 Task: Open Card Production Performance Review in Board Product Launch Management to Workspace Agile Methodology and add a team member Softage.1@softage.net, a label Orange, a checklist Animation, an attachment from your computer, a color Orange and finally, add a card description 'Develop and launch new social media marketing campaign for customer retention' and a comment 'Let us make sure we have clear communication channels in place for this task to ensure that everyone is on the same page.'. Add a start date 'Jan 05, 1900' with a due date 'Jan 12, 1900'
Action: Mouse moved to (91, 383)
Screenshot: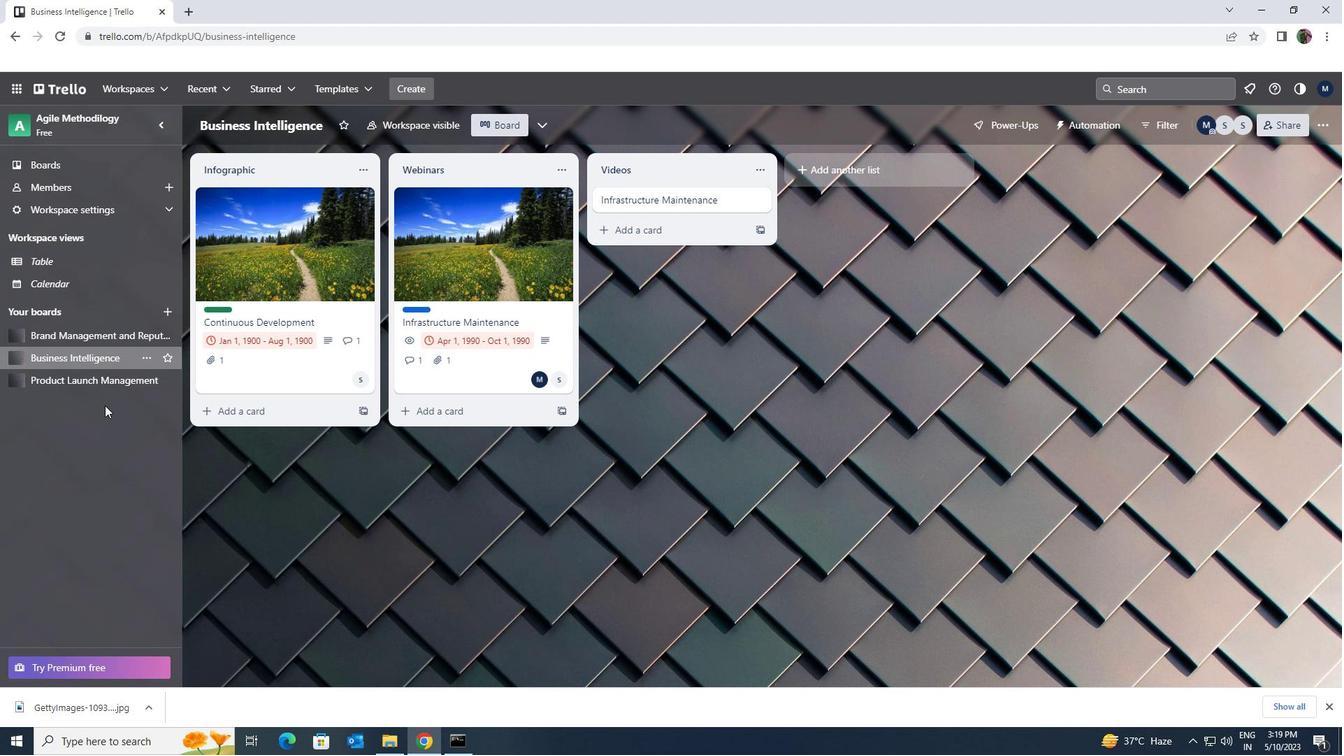 
Action: Mouse pressed left at (91, 383)
Screenshot: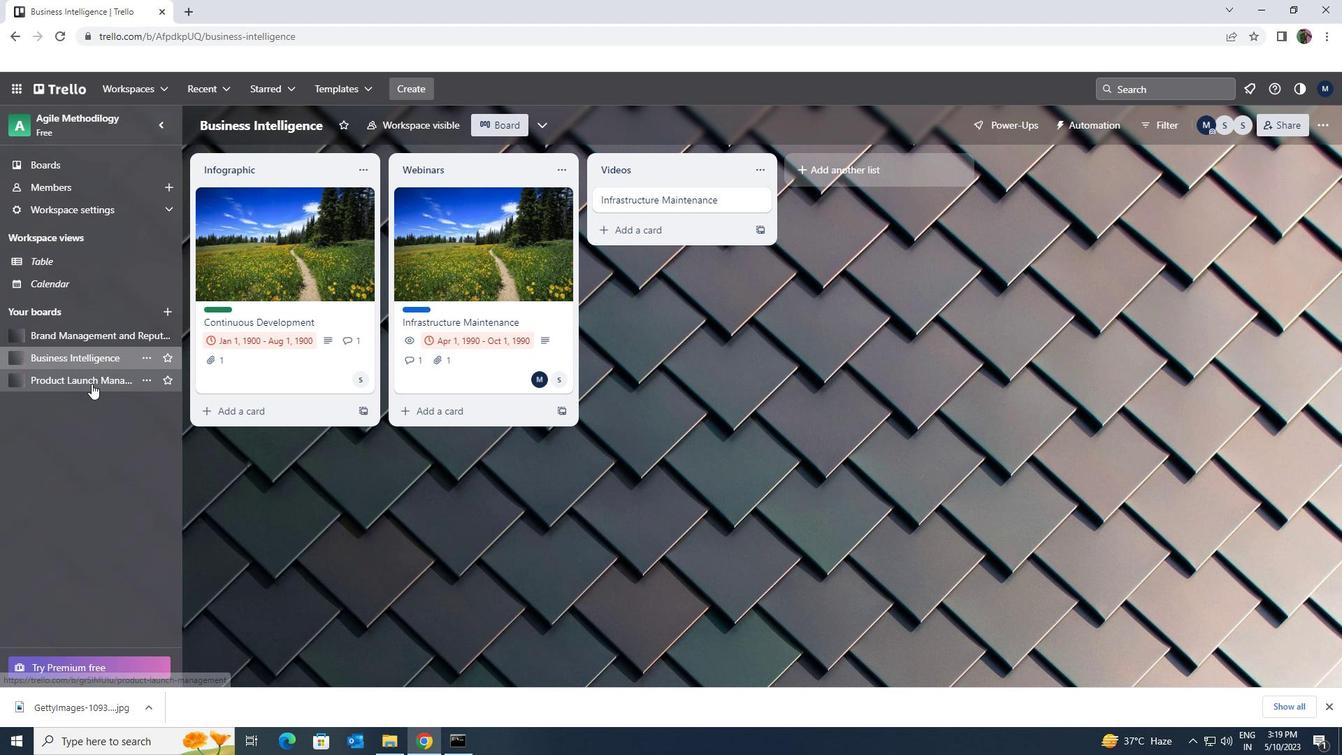 
Action: Mouse moved to (477, 223)
Screenshot: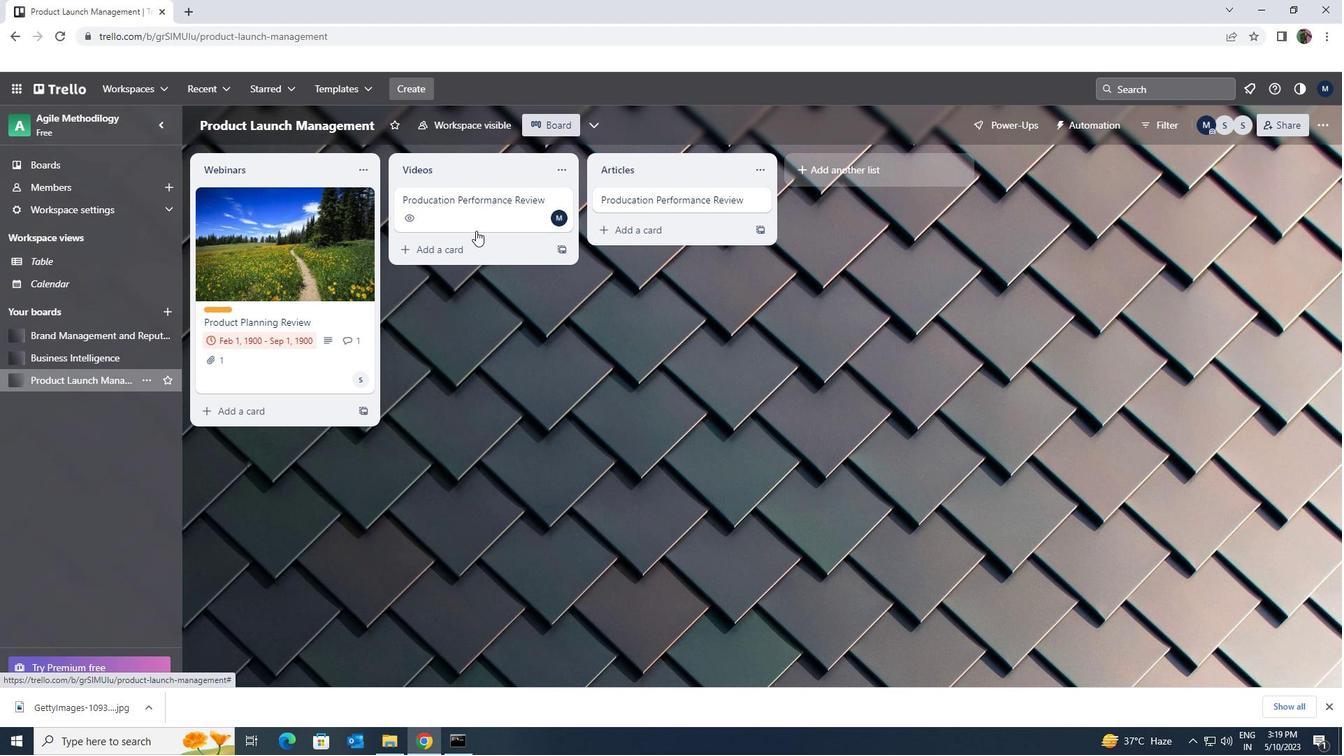 
Action: Mouse pressed left at (477, 223)
Screenshot: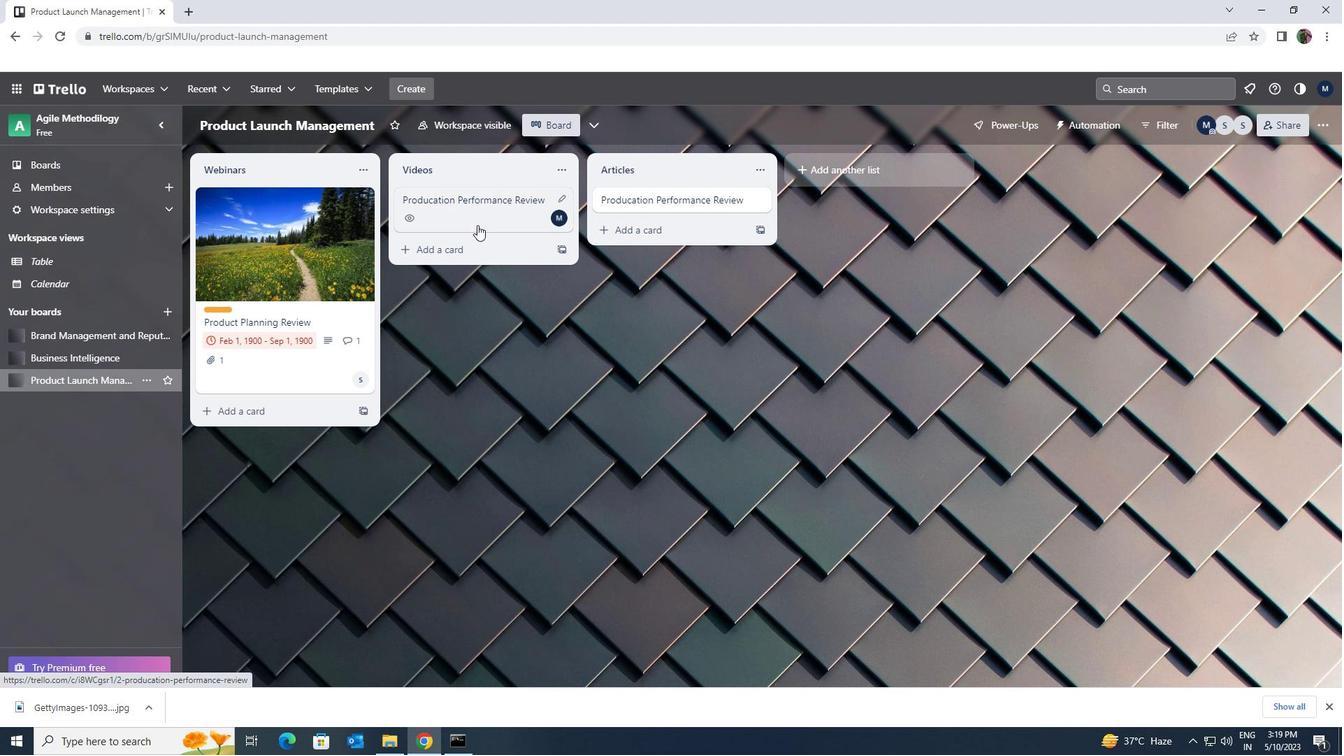 
Action: Mouse moved to (831, 204)
Screenshot: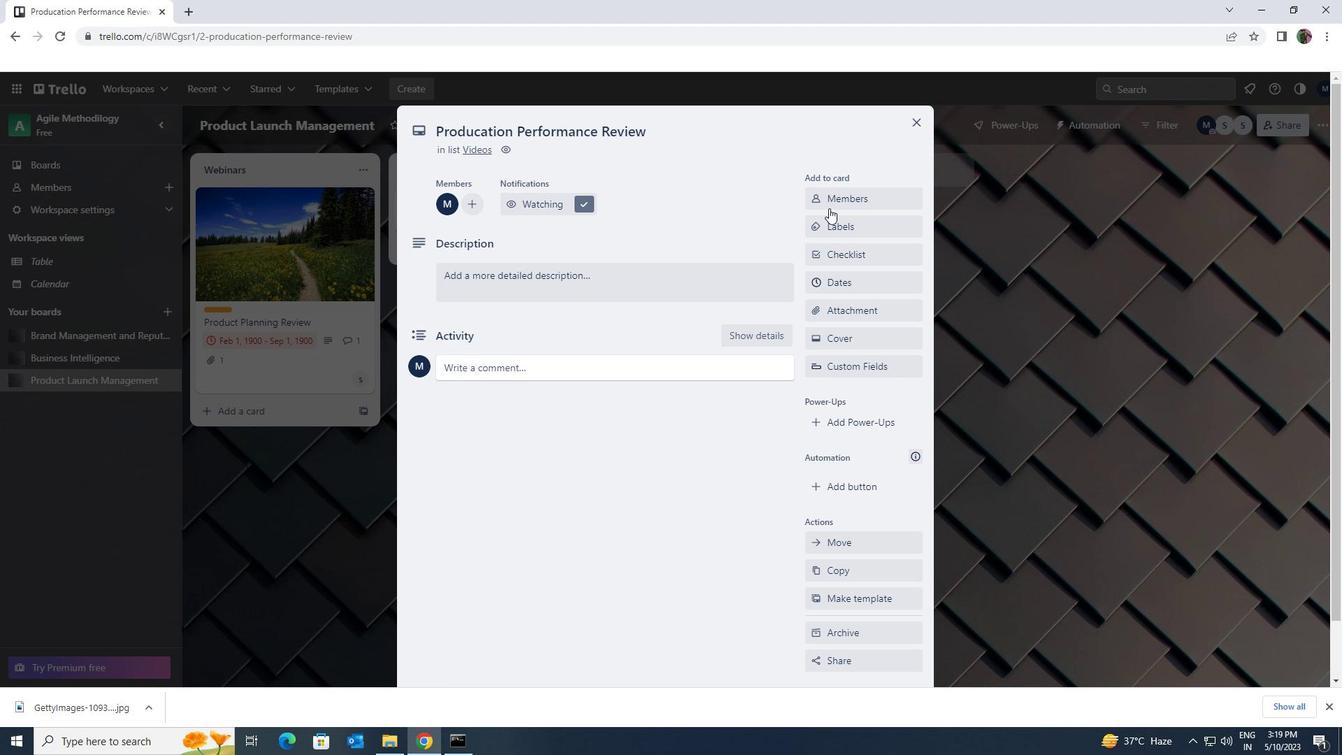 
Action: Mouse pressed left at (831, 204)
Screenshot: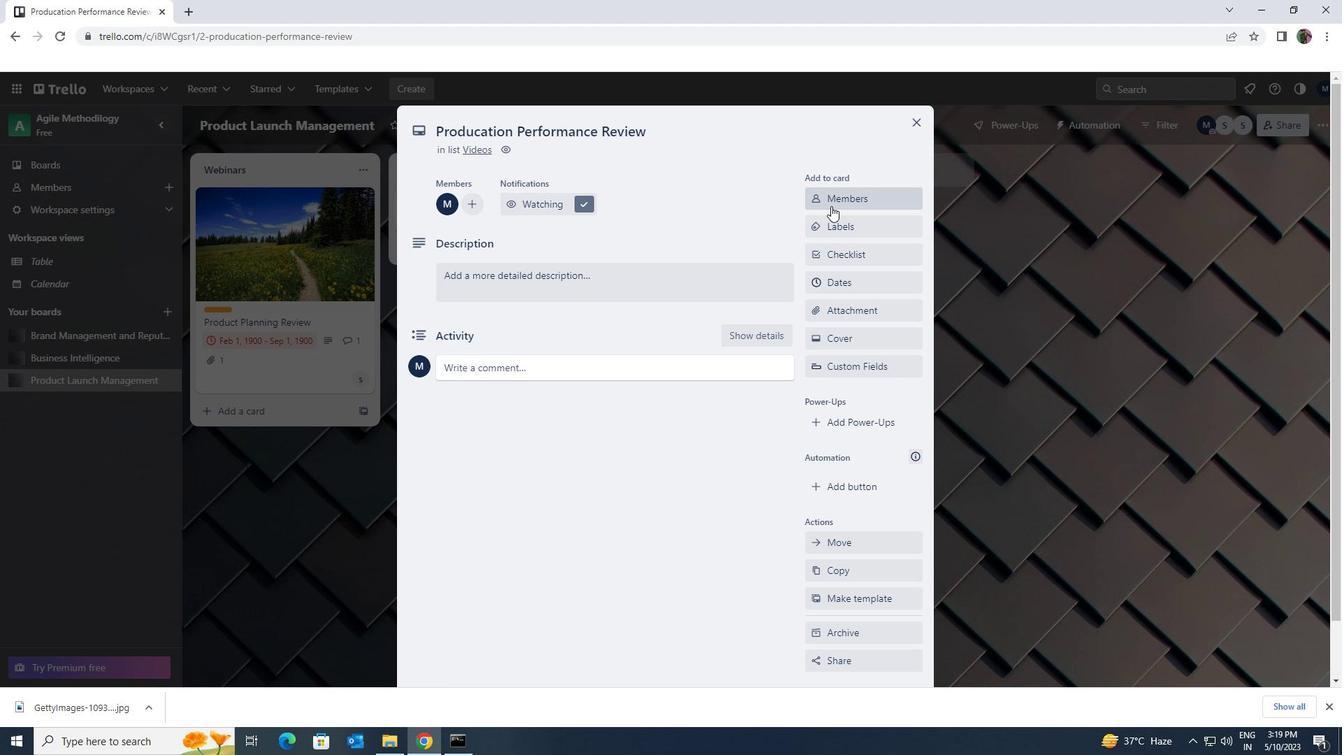 
Action: Key pressed <Key.shift>SOFTAGE.1<Key.shift>@SOFTAH<Key.backspace>GE.NET
Screenshot: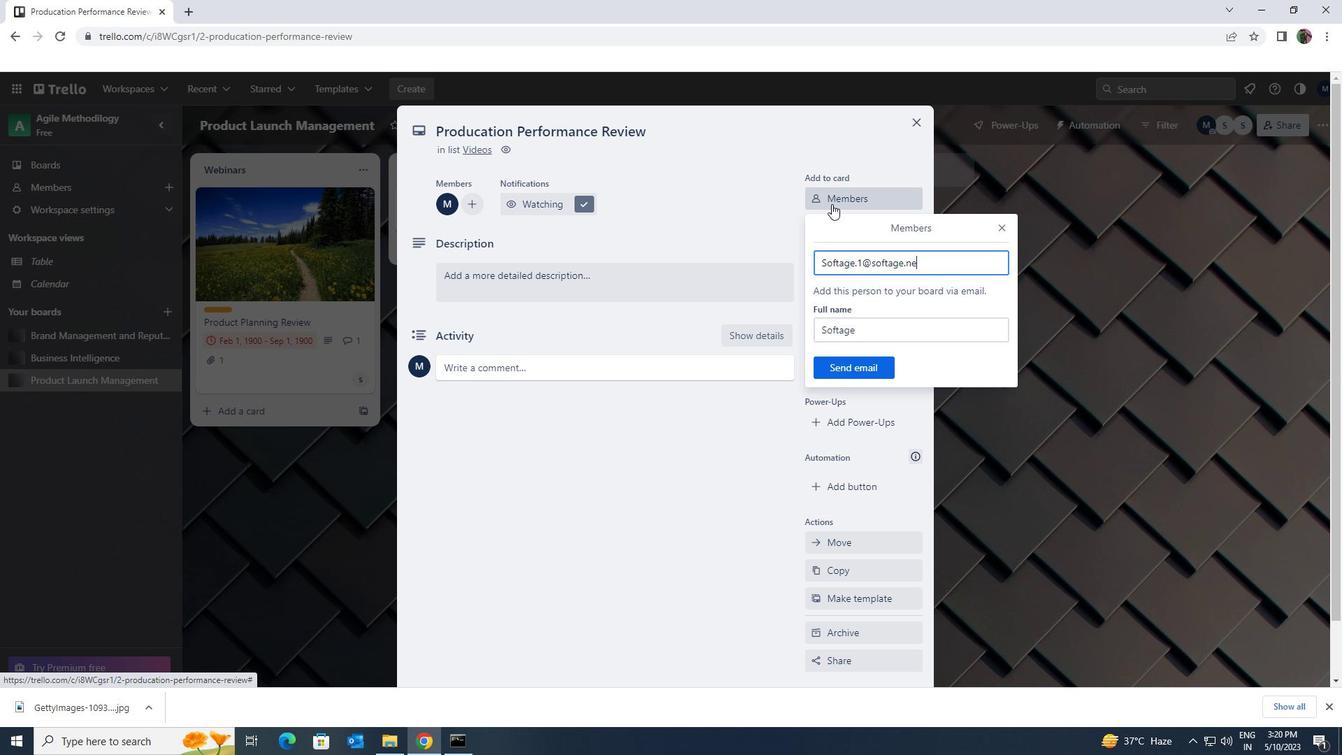 
Action: Mouse moved to (847, 371)
Screenshot: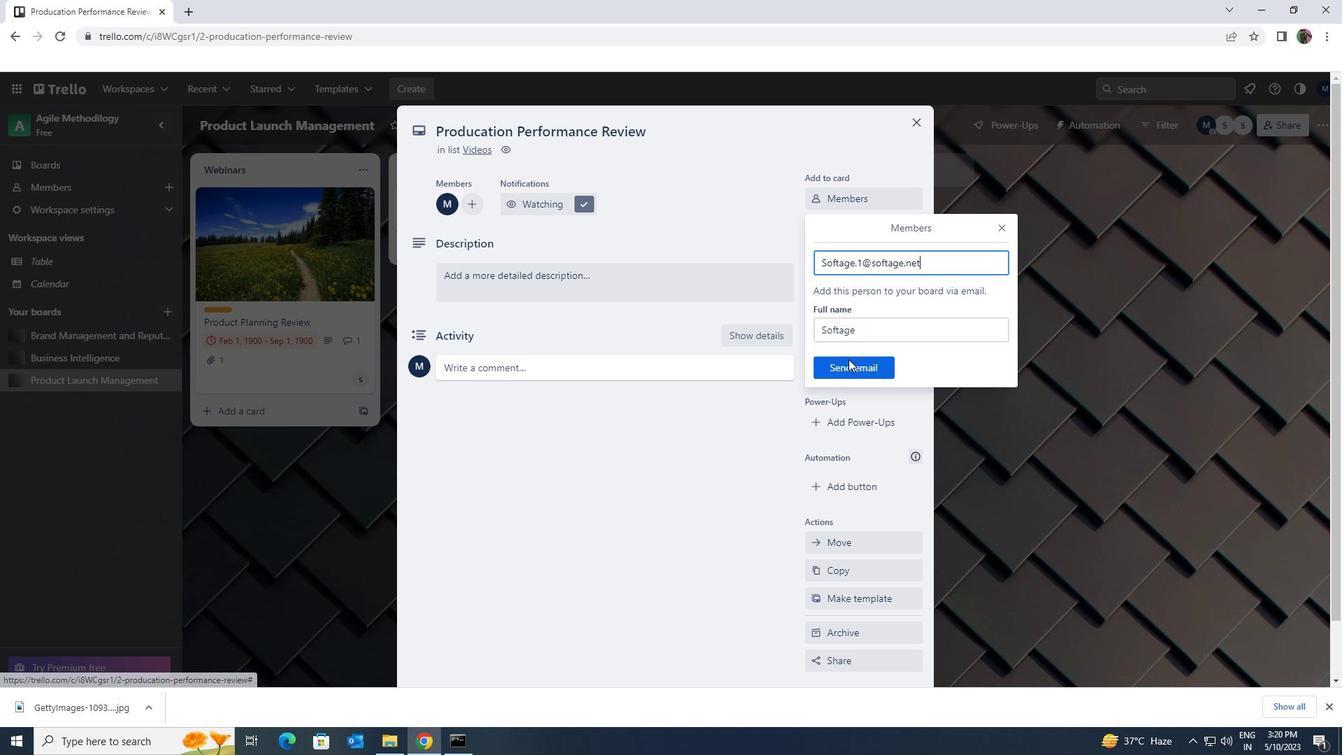 
Action: Mouse pressed left at (847, 371)
Screenshot: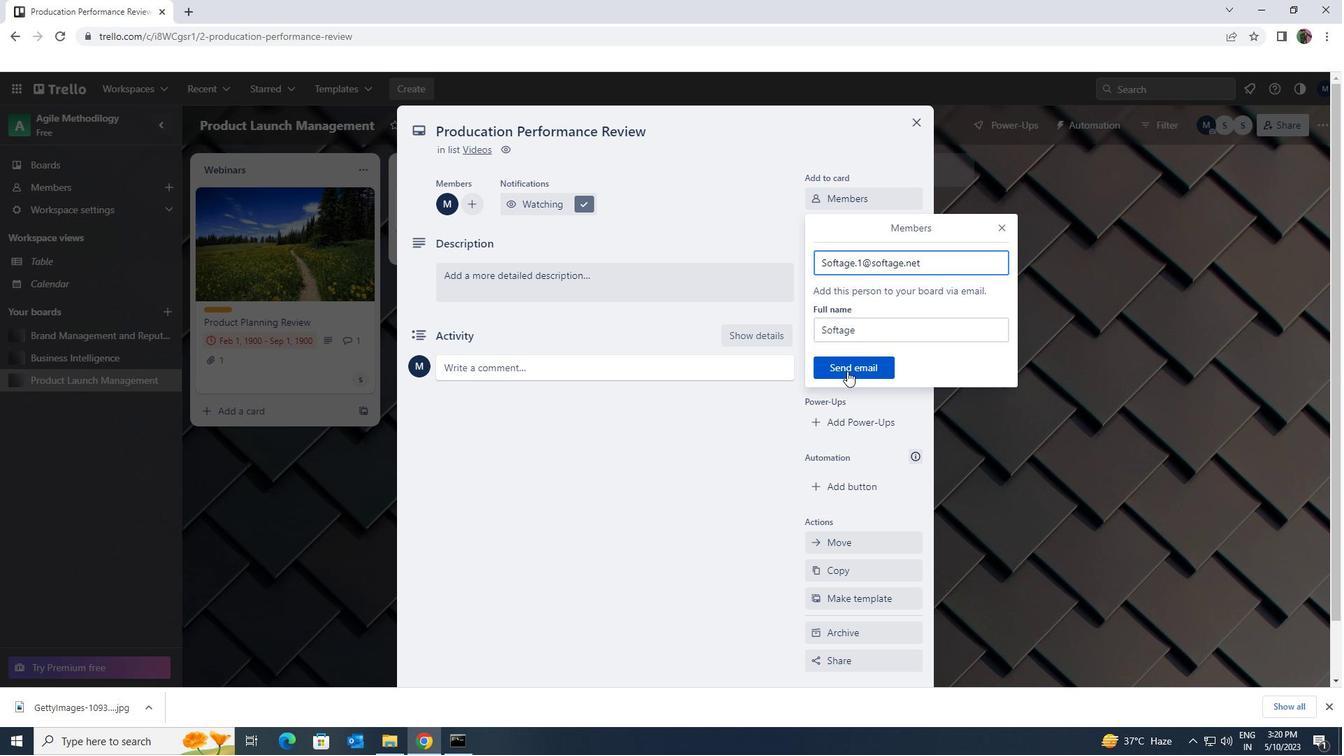 
Action: Mouse moved to (858, 227)
Screenshot: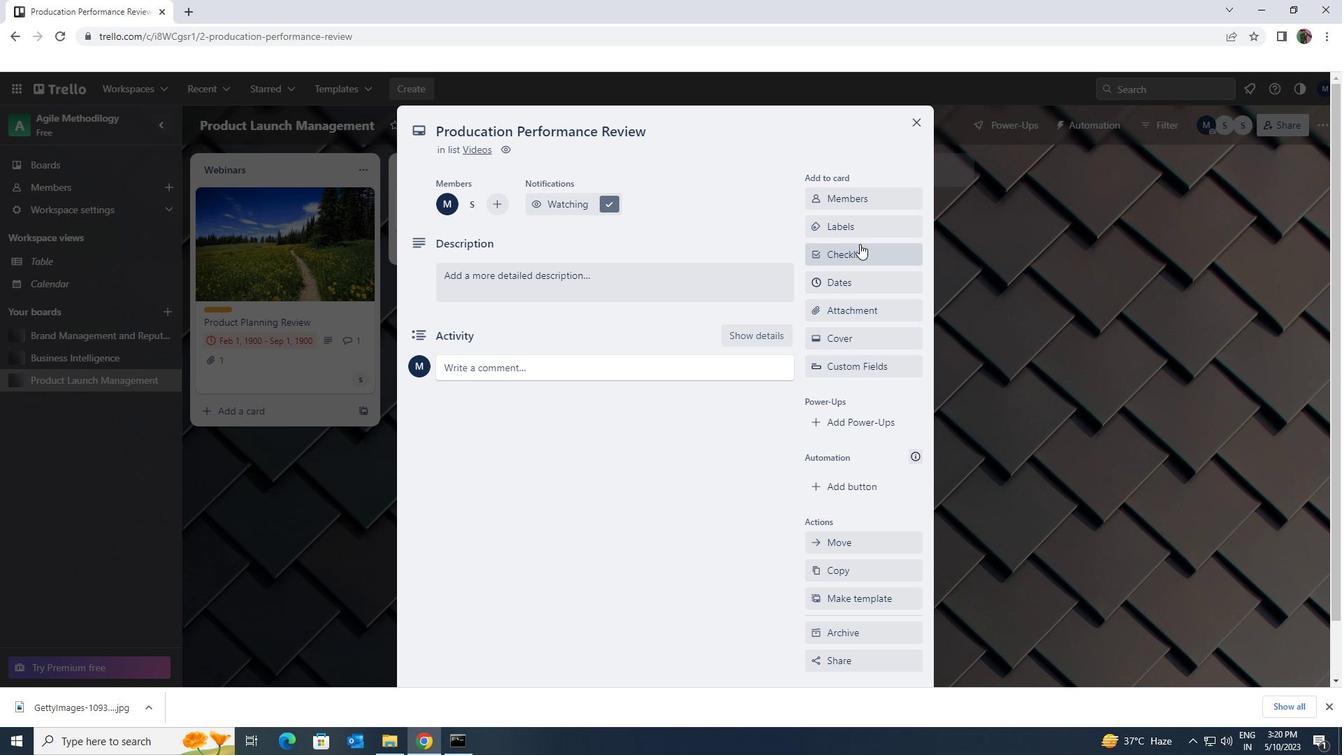 
Action: Mouse pressed left at (858, 227)
Screenshot: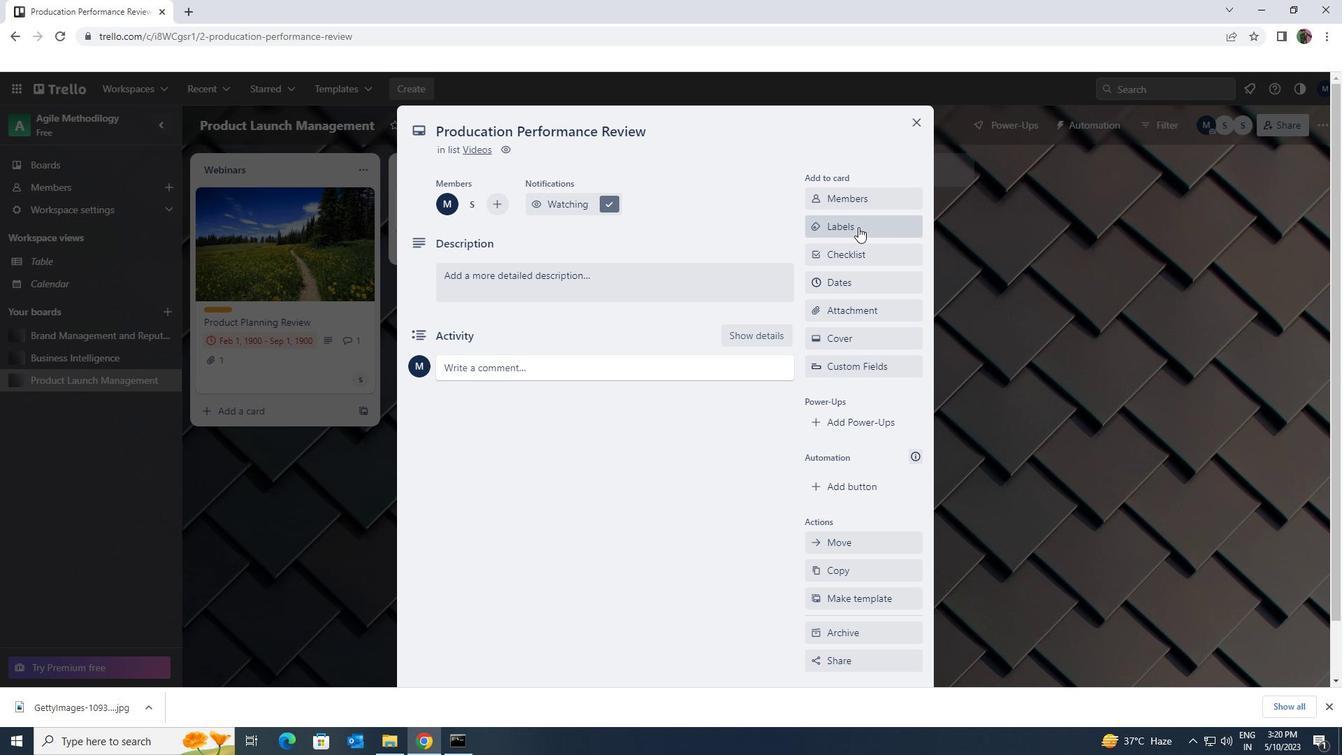
Action: Mouse moved to (896, 504)
Screenshot: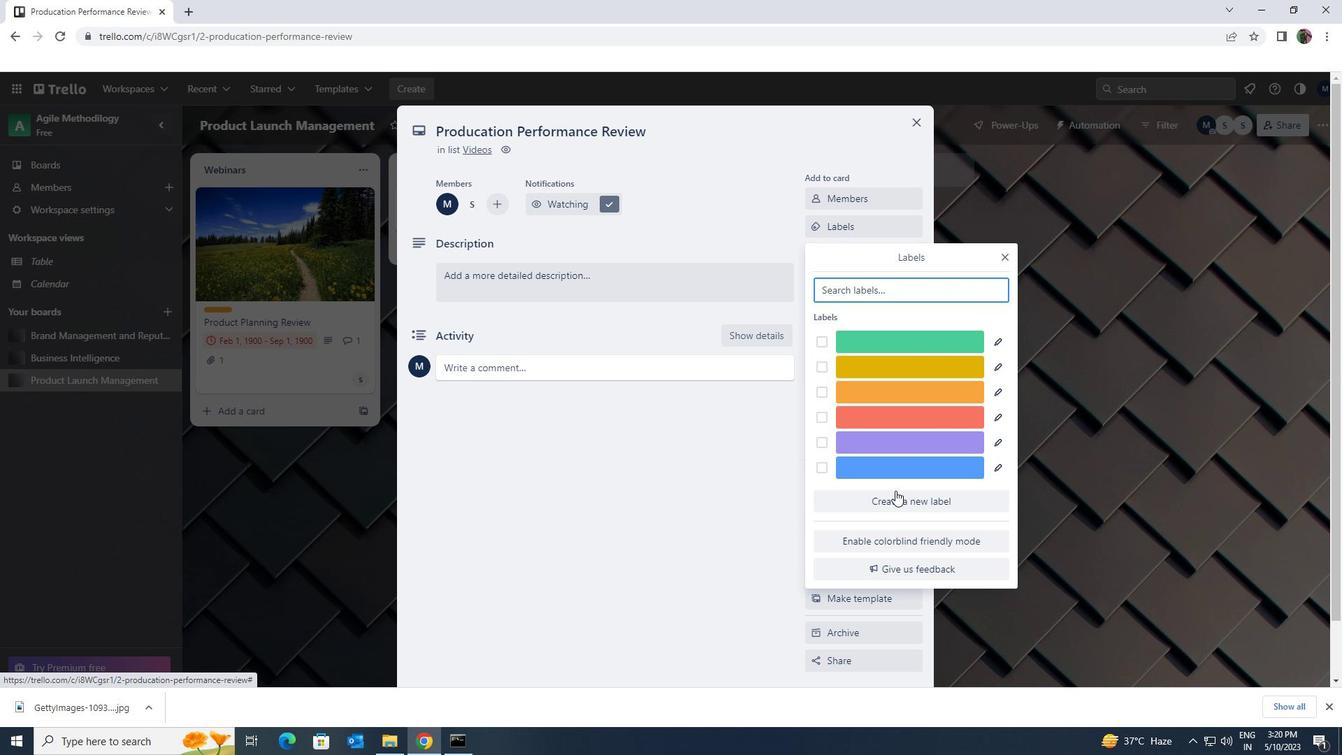 
Action: Mouse pressed left at (896, 504)
Screenshot: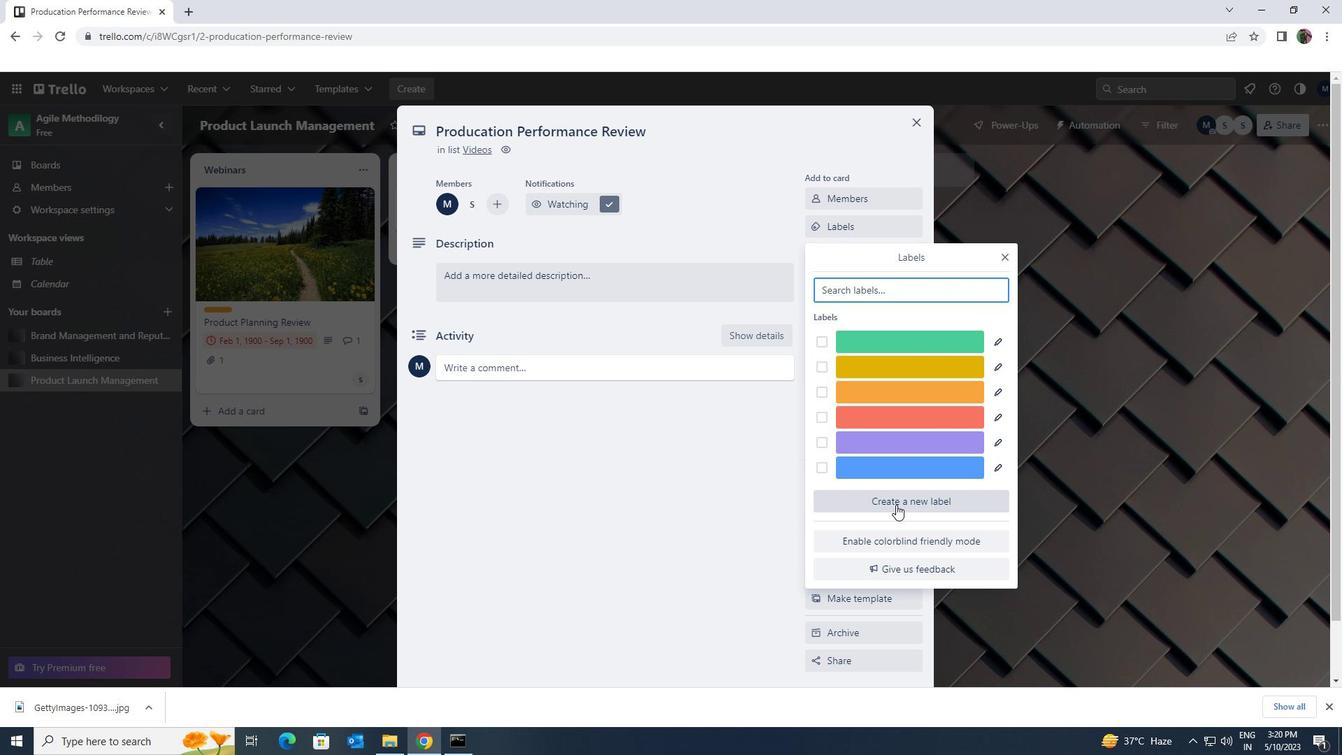 
Action: Mouse moved to (835, 558)
Screenshot: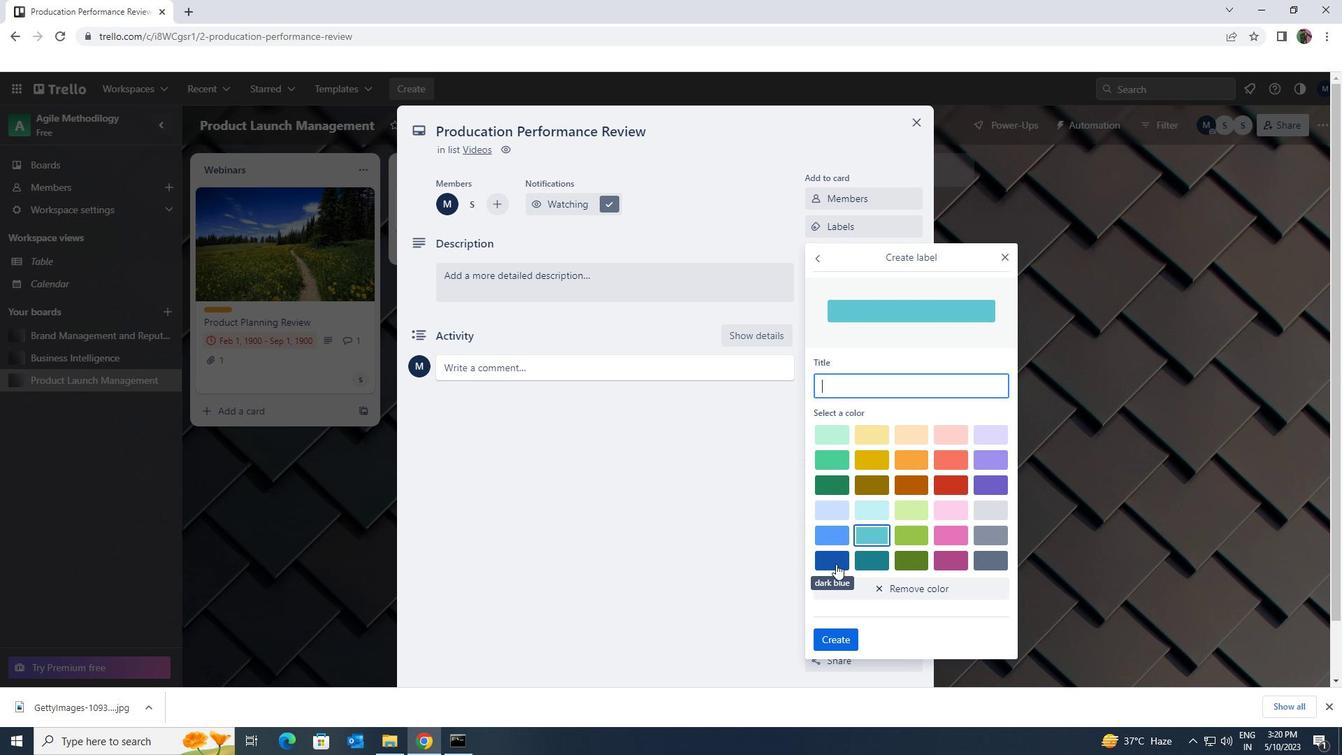 
Action: Mouse pressed left at (835, 558)
Screenshot: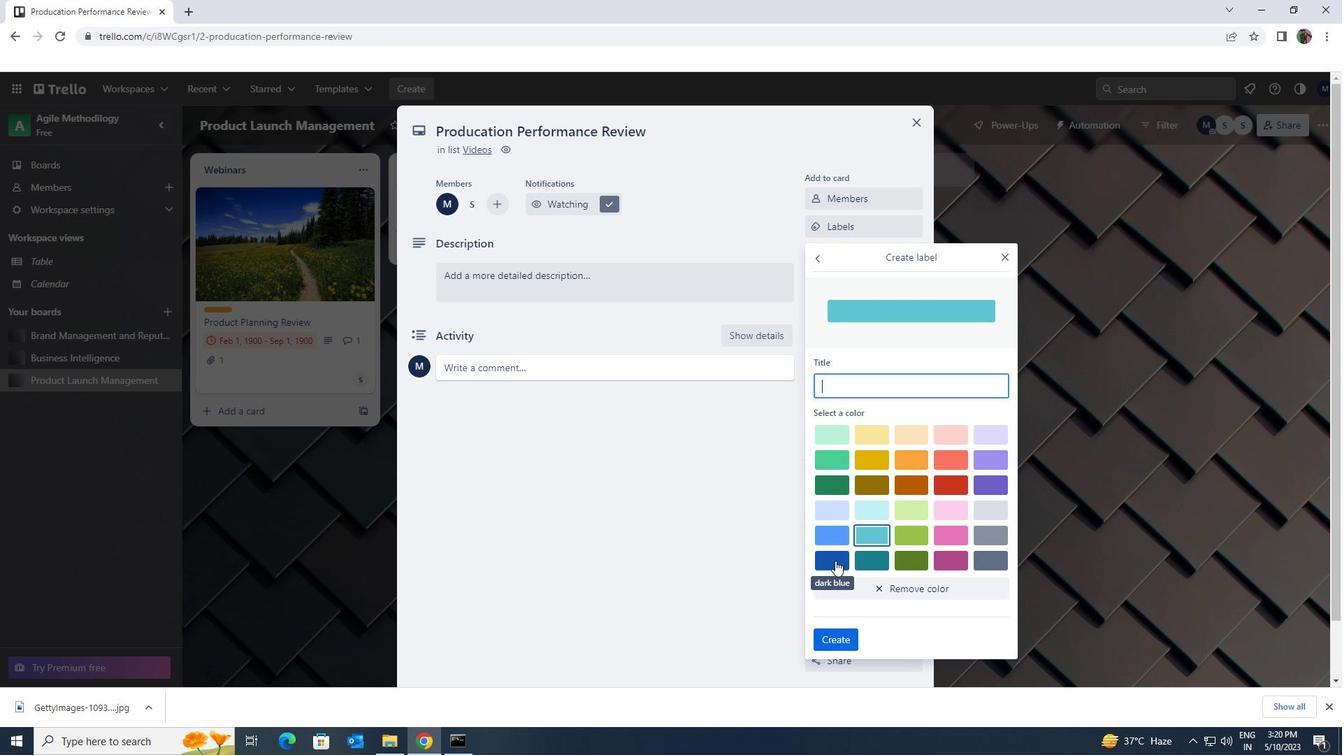 
Action: Mouse moved to (833, 634)
Screenshot: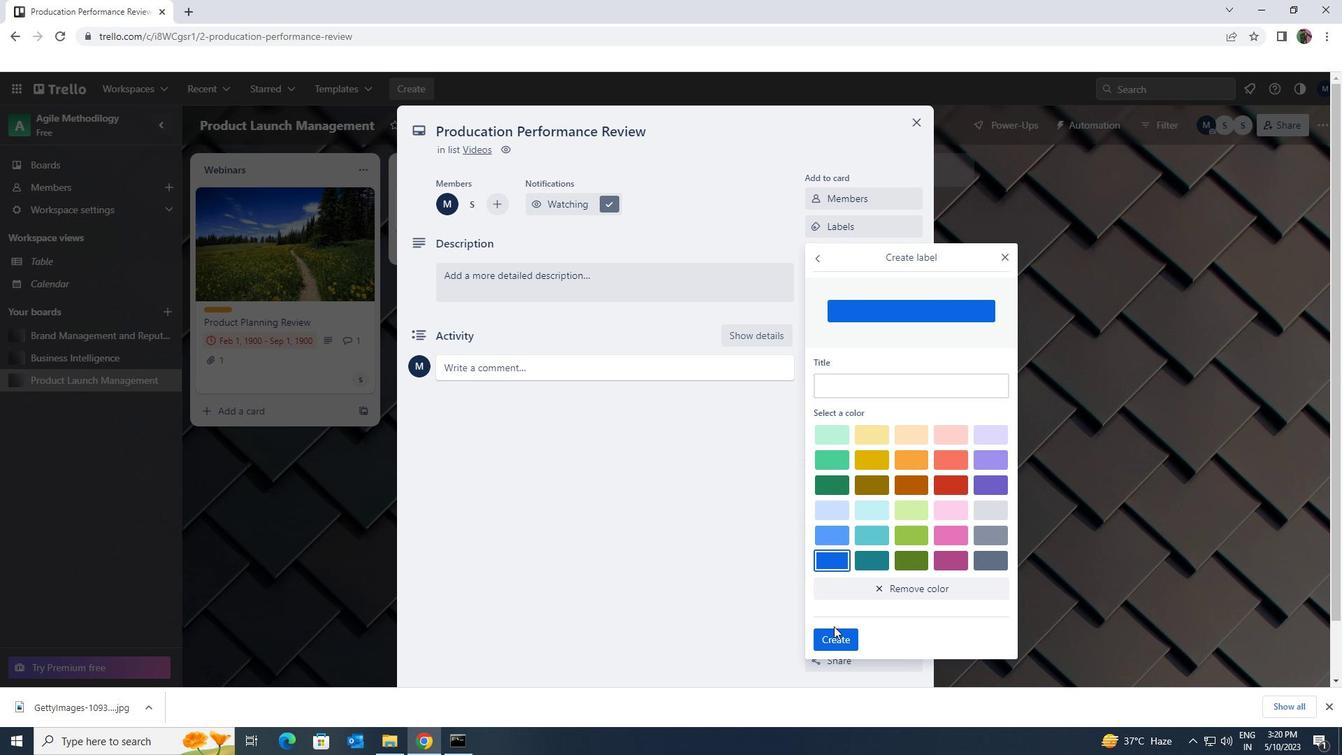 
Action: Mouse pressed left at (833, 634)
Screenshot: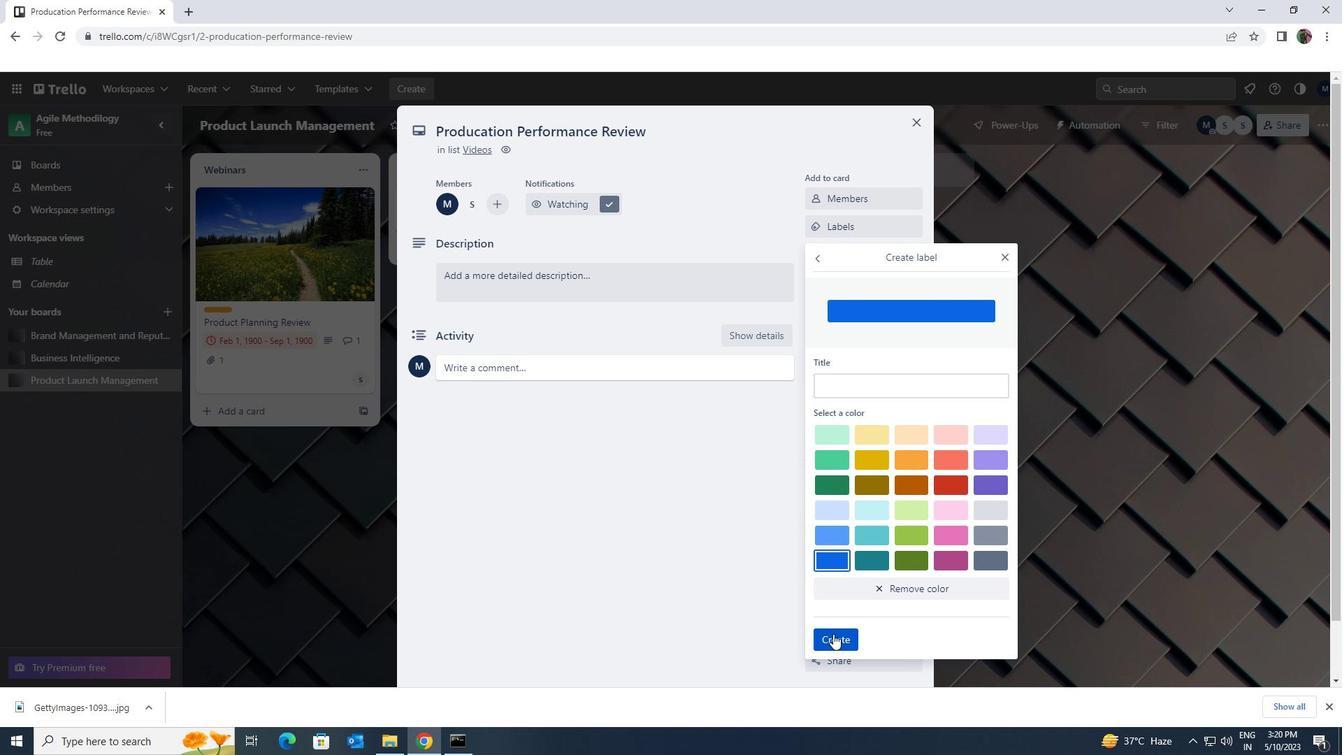 
Action: Mouse moved to (1001, 259)
Screenshot: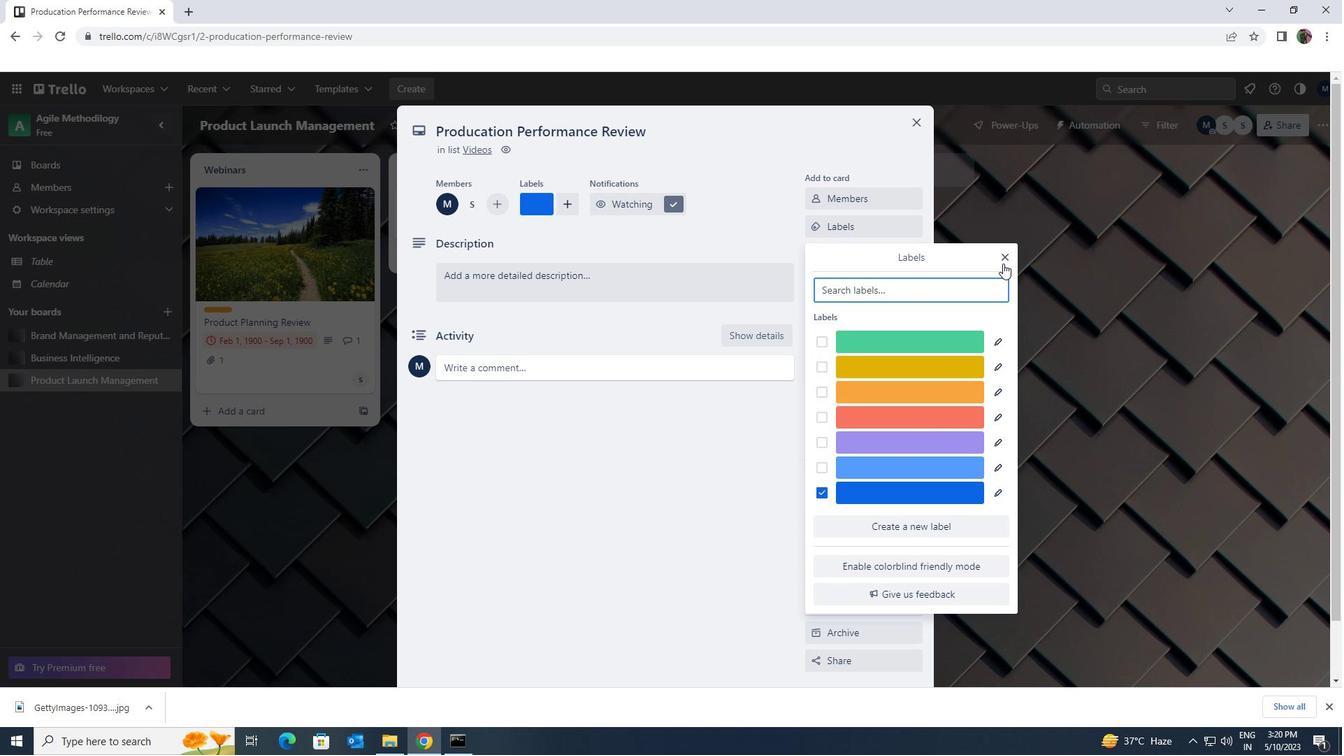 
Action: Mouse pressed left at (1001, 259)
Screenshot: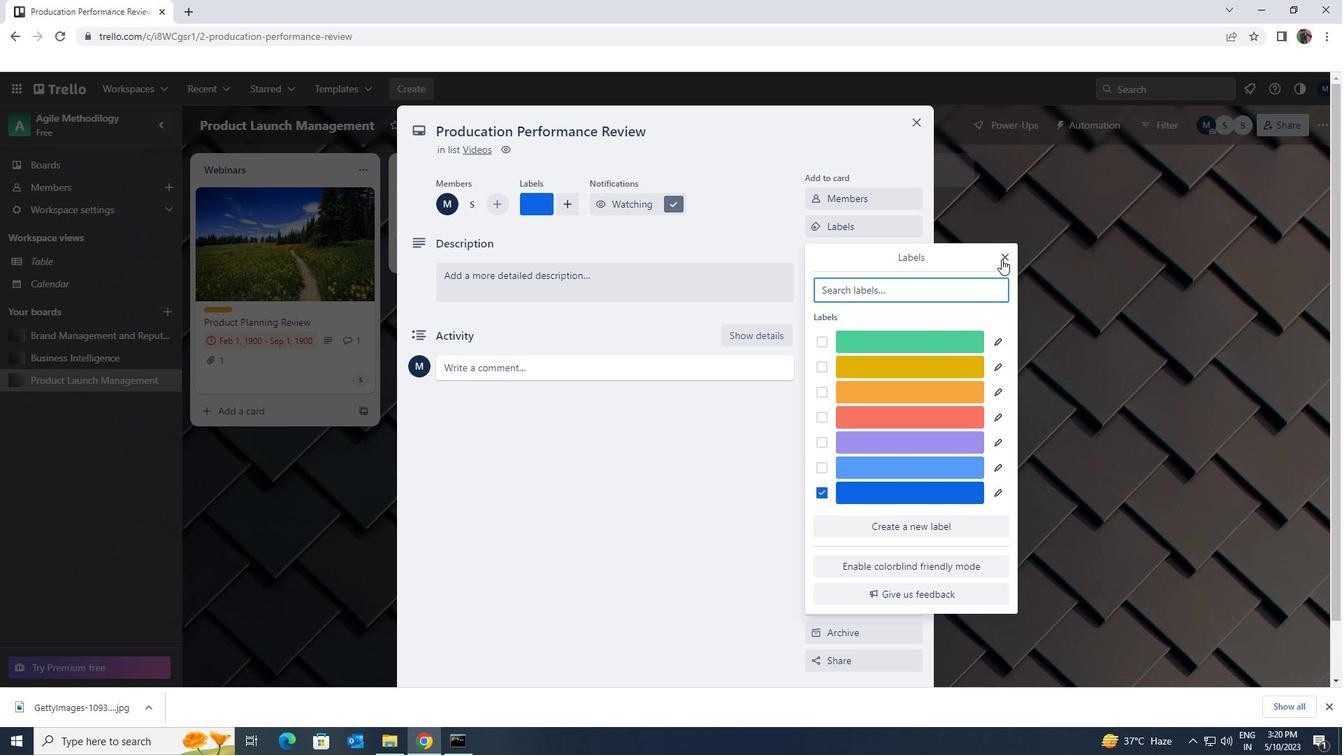 
Action: Mouse moved to (894, 256)
Screenshot: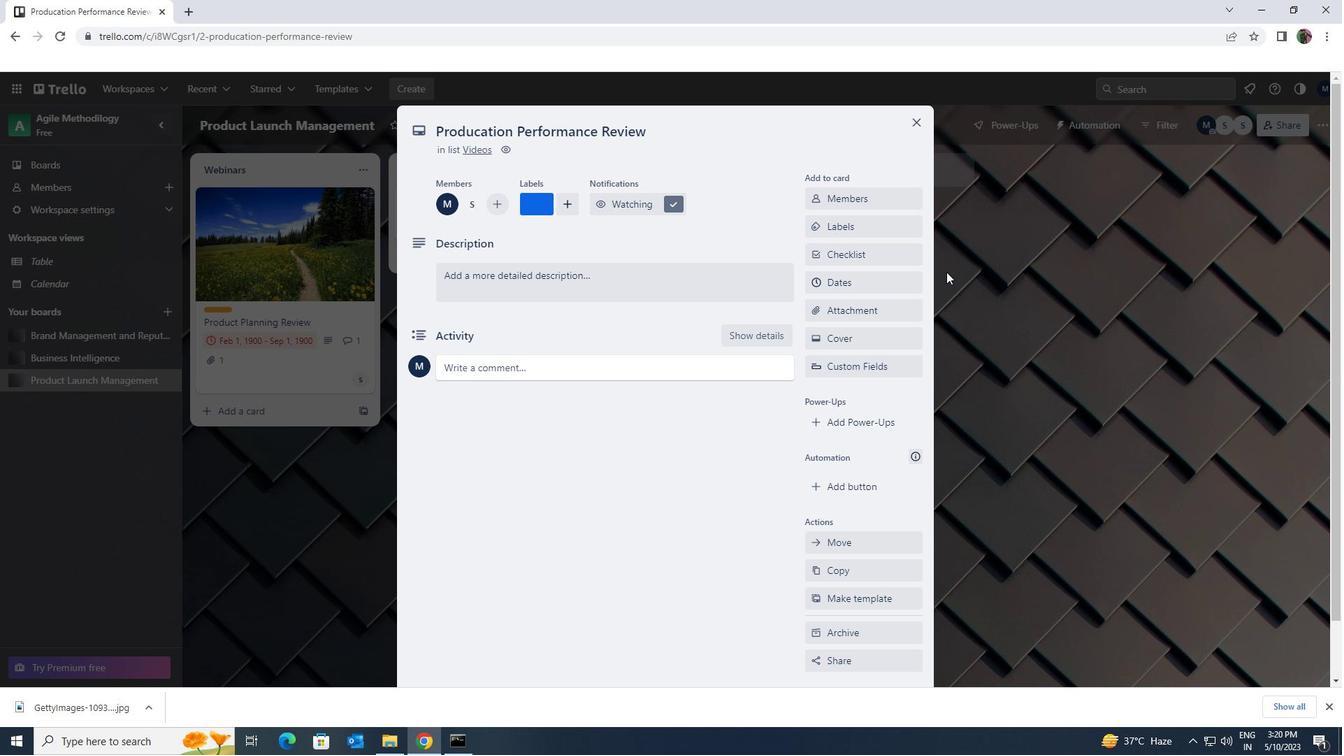 
Action: Mouse pressed left at (894, 256)
Screenshot: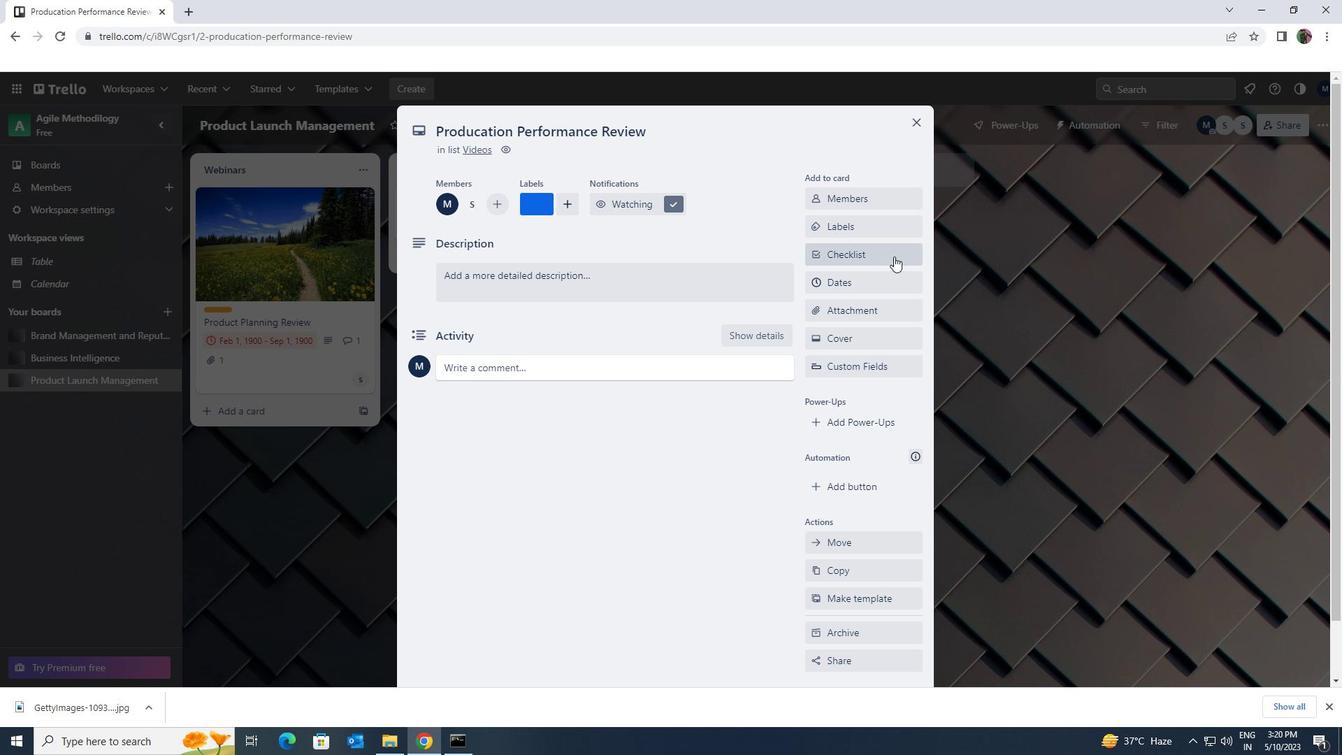 
Action: Key pressed <Key.shift>ANIAMTION
Screenshot: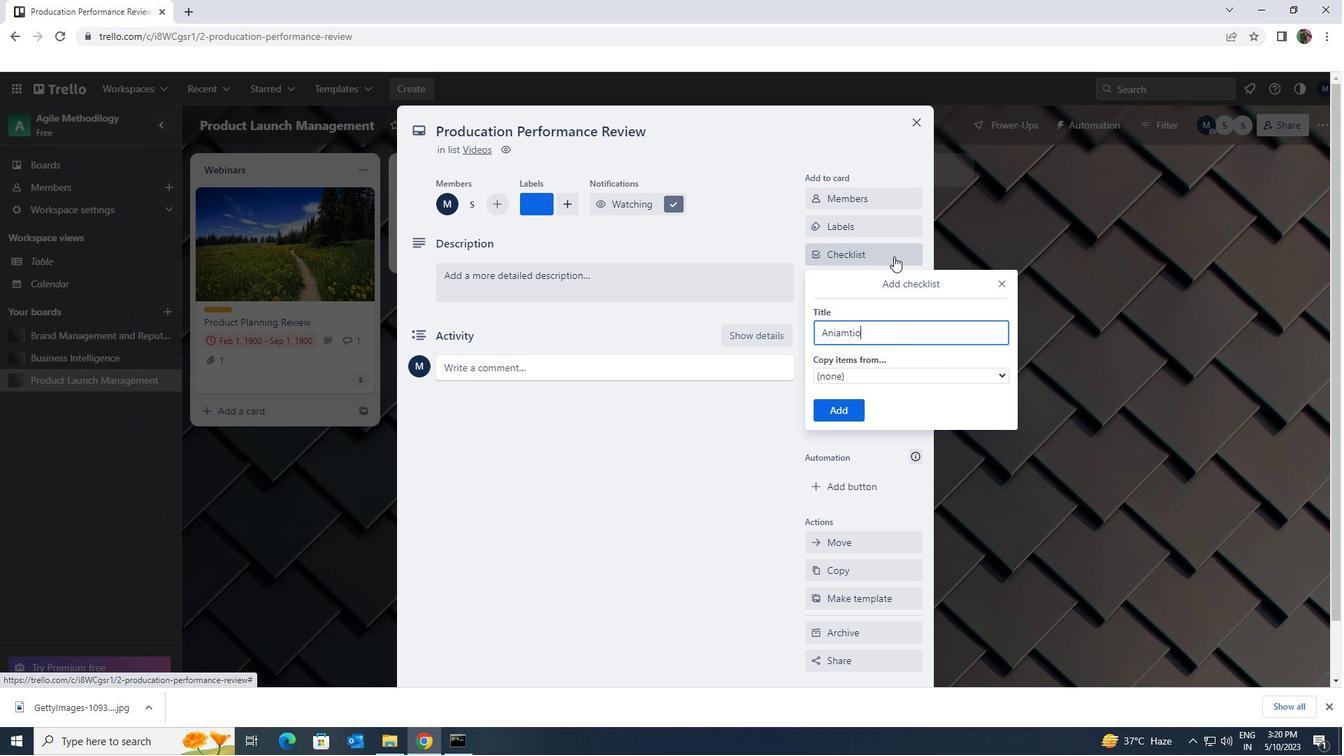 
Action: Mouse moved to (854, 401)
Screenshot: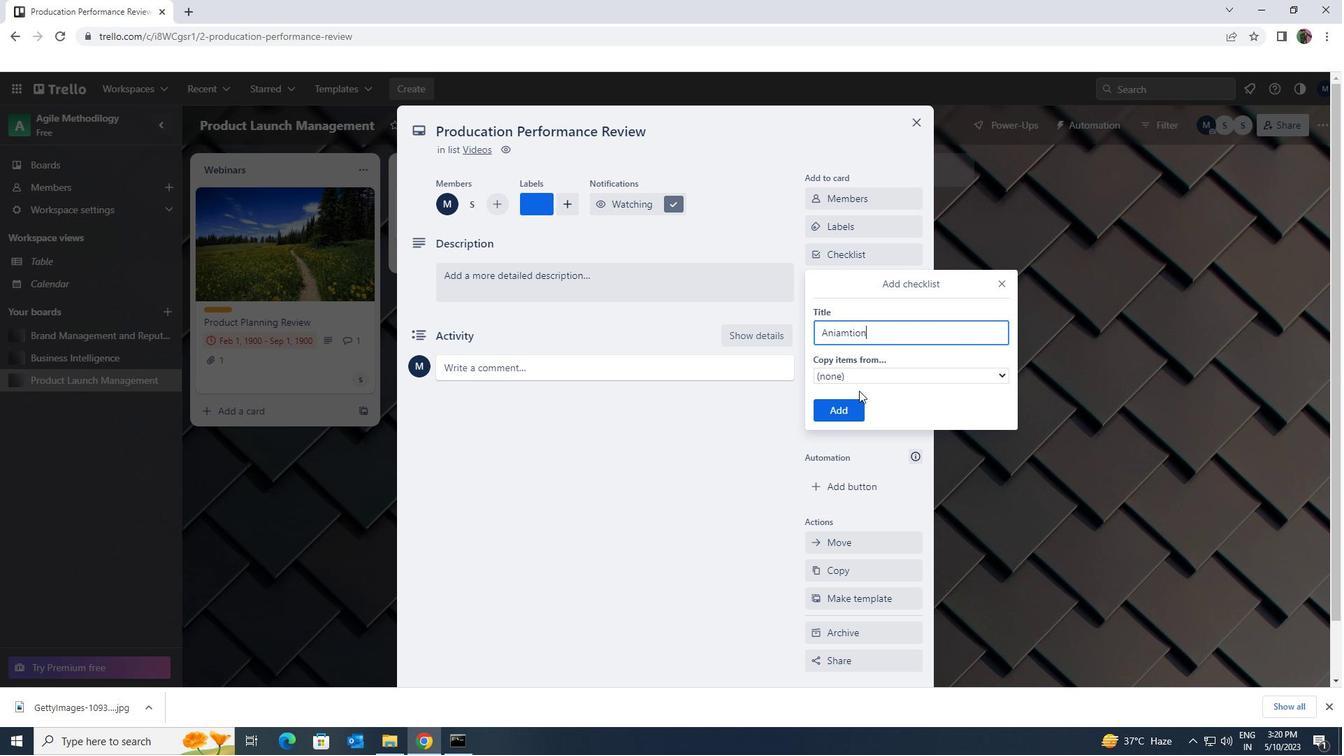 
Action: Mouse pressed left at (854, 401)
Screenshot: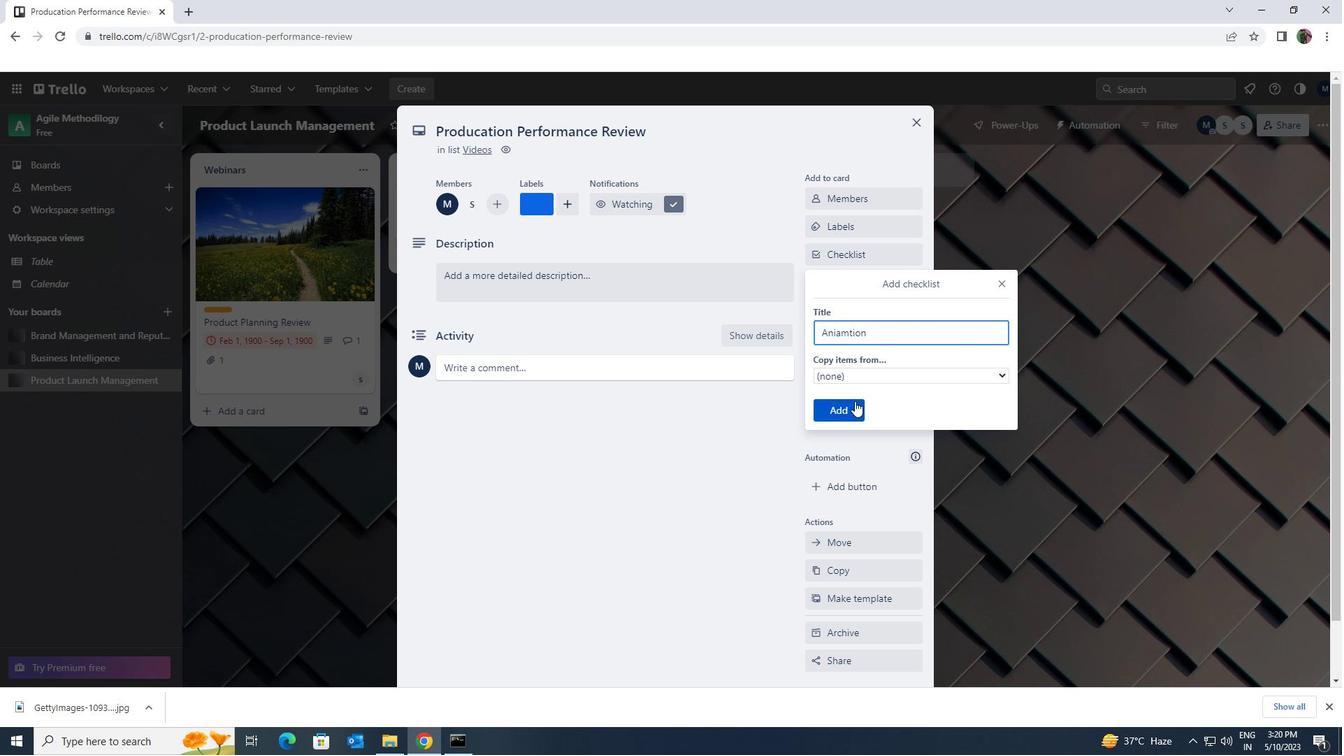 
Action: Mouse moved to (776, 282)
Screenshot: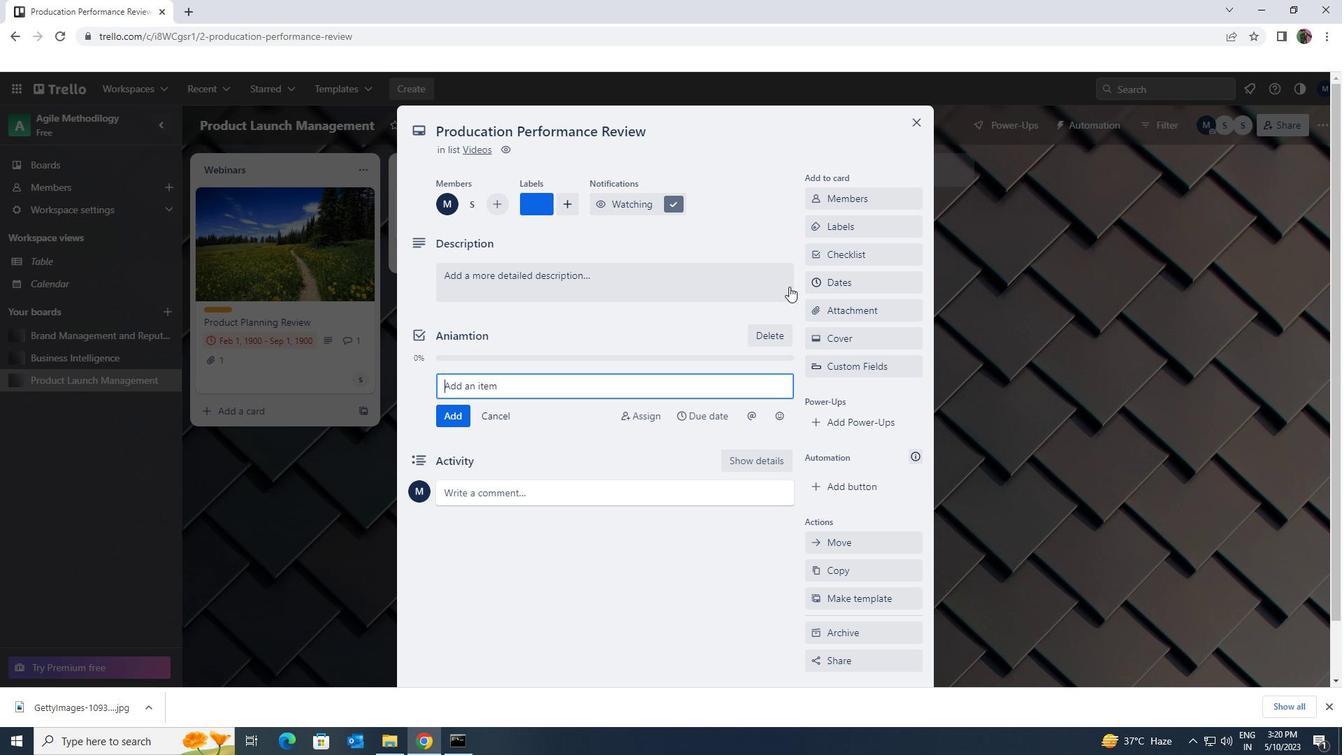 
Action: Mouse pressed left at (776, 282)
Screenshot: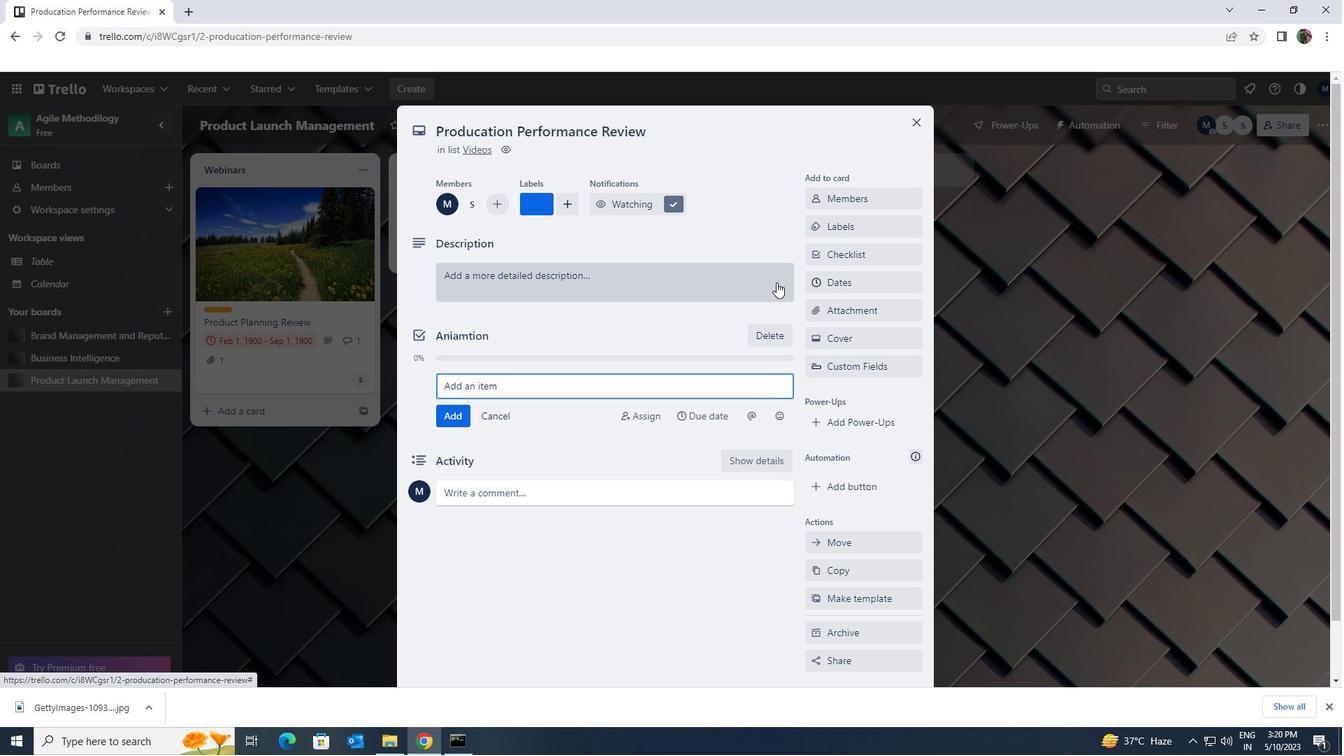 
Action: Mouse moved to (776, 282)
Screenshot: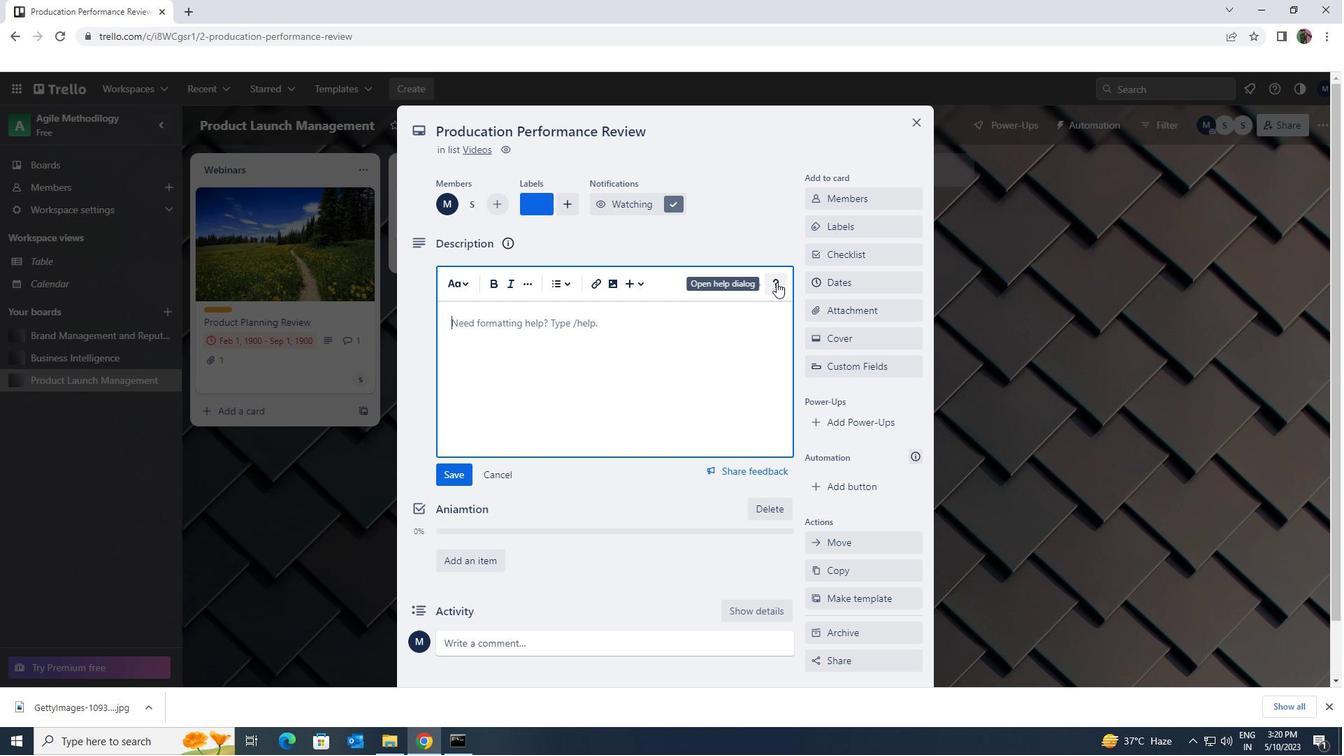 
Action: Key pressed <Key.shift>DEVELOP<Key.space>AND<Key.space>LU<Key.backspace>AUNCH<Key.space>NEW<Key.space>SCHOOL<Key.space>NEW<Key.space>SOCIAL<Key.space>MEDIA<Key.space>MARKETING<Key.space>CAMPAIGN<Key.space>FOR<Key.space>CUSTOMER<Key.space>RETENTION
Screenshot: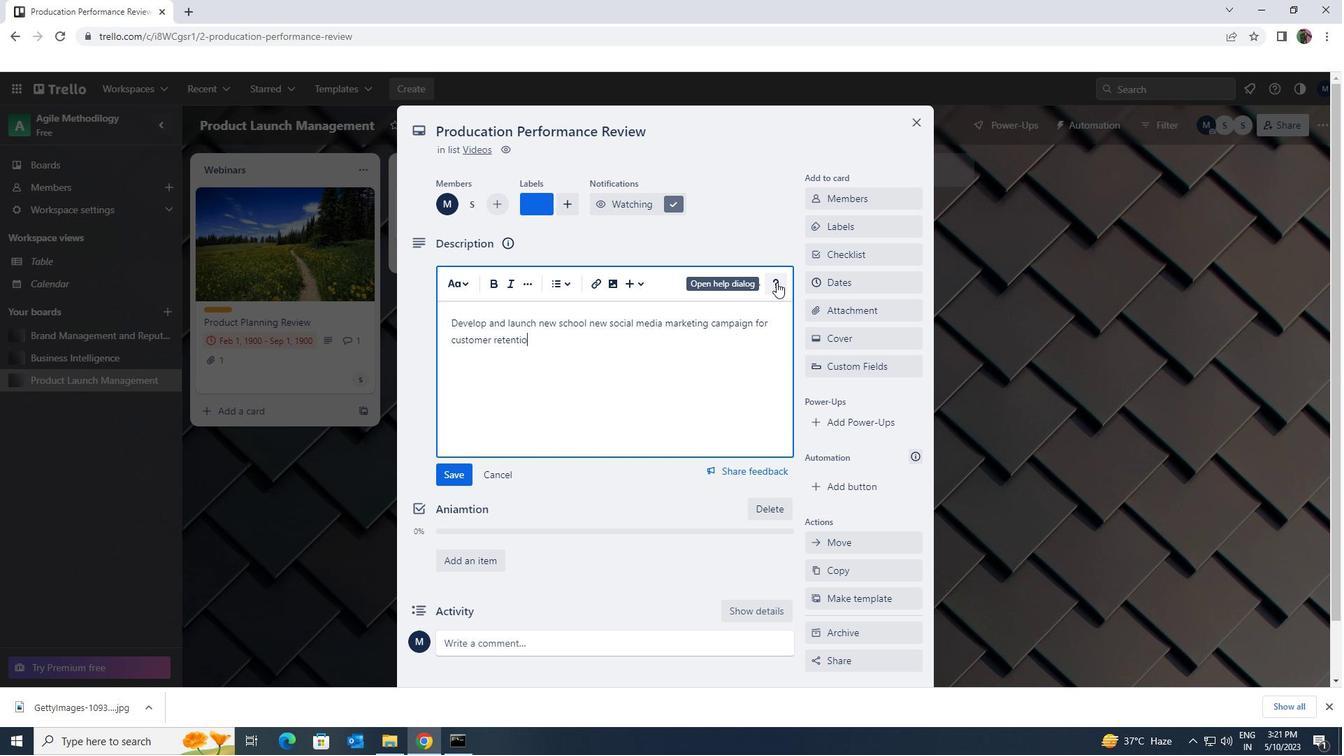 
Action: Mouse moved to (457, 475)
Screenshot: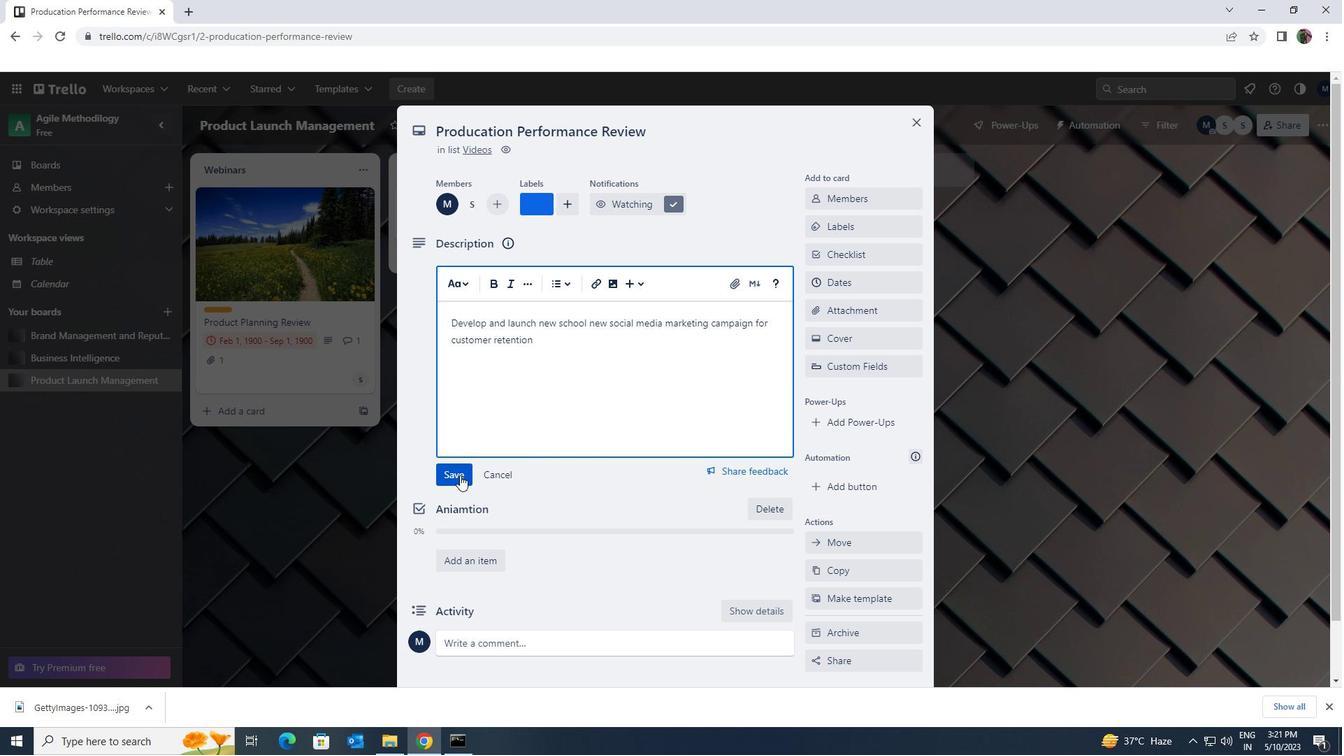 
Action: Mouse pressed left at (457, 475)
Screenshot: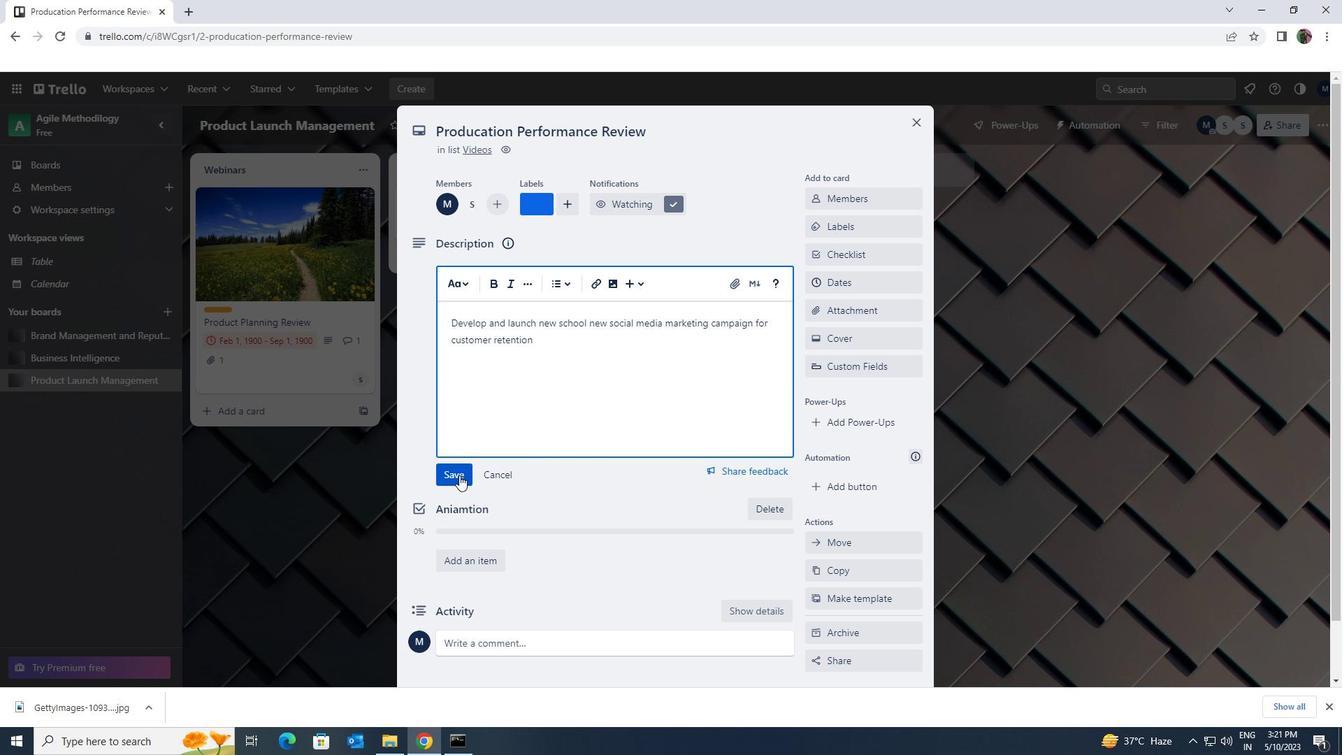 
Action: Mouse moved to (580, 481)
Screenshot: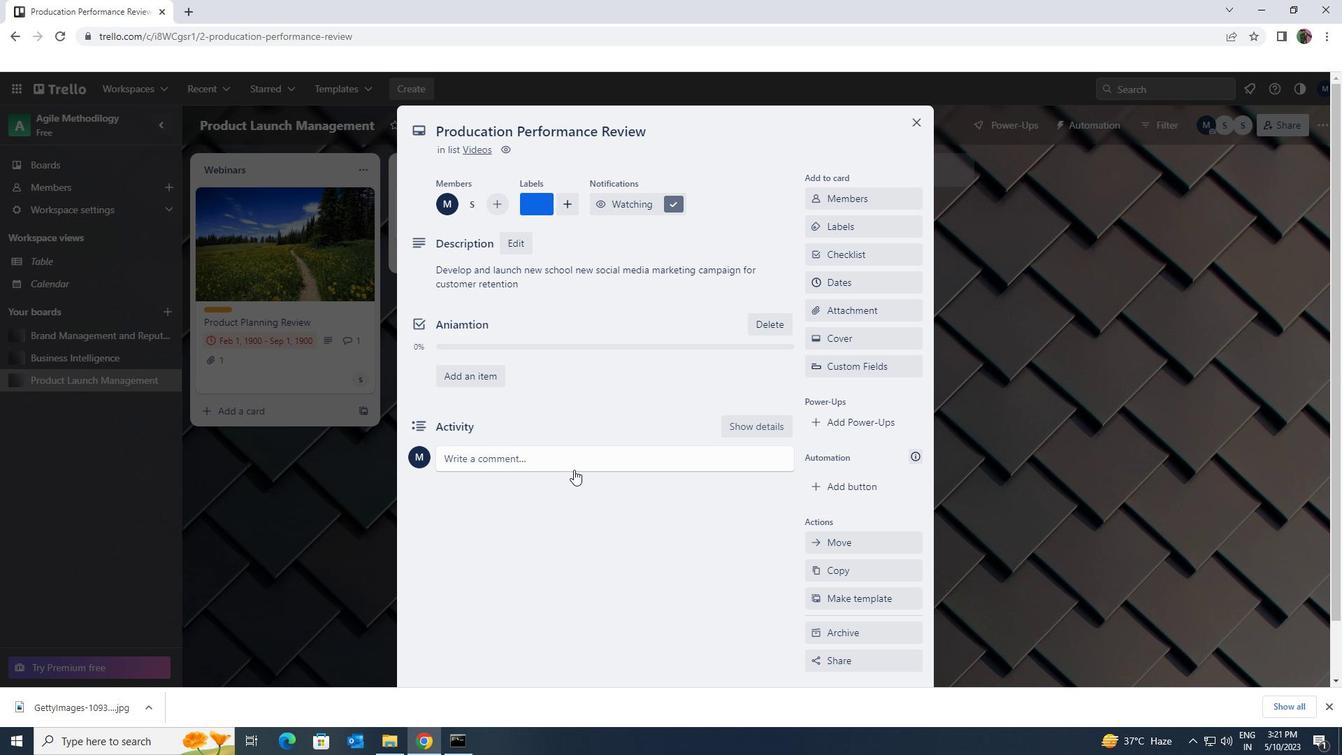 
Action: Mouse scrolled (580, 480) with delta (0, 0)
Screenshot: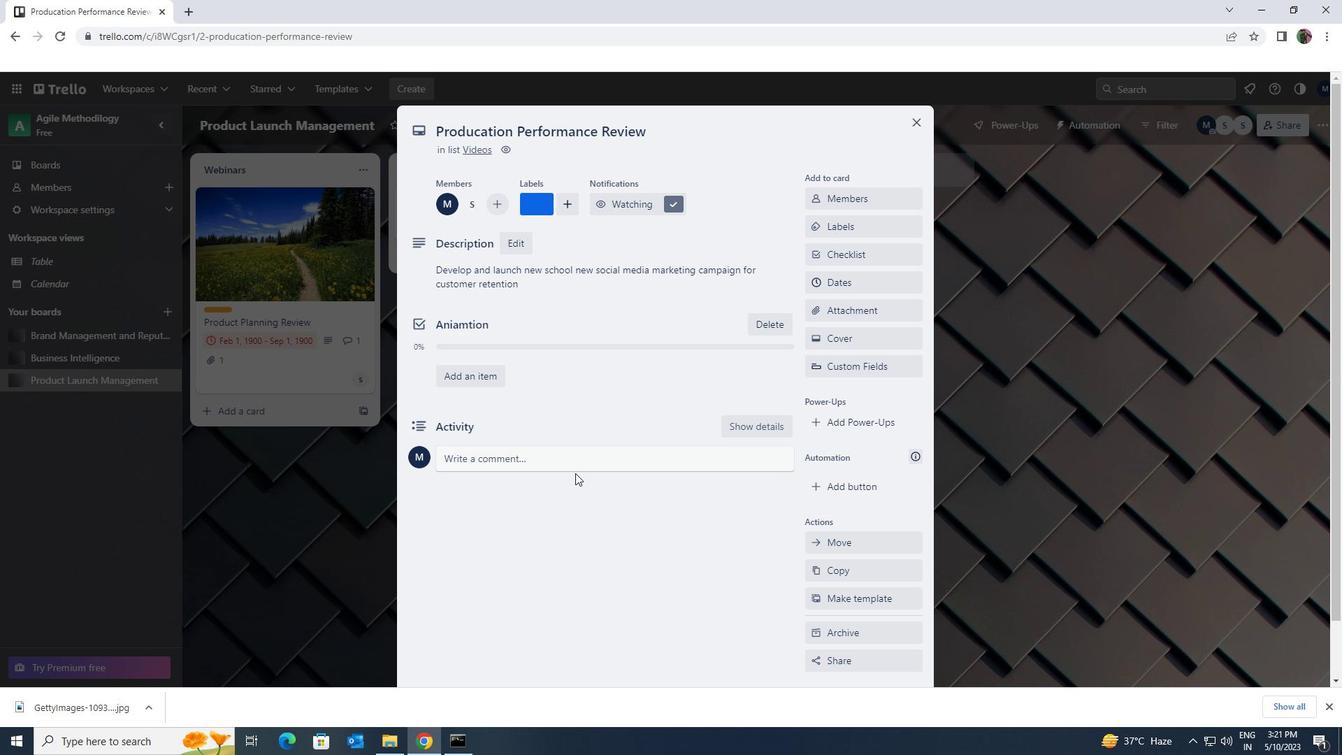 
Action: Mouse scrolled (580, 480) with delta (0, 0)
Screenshot: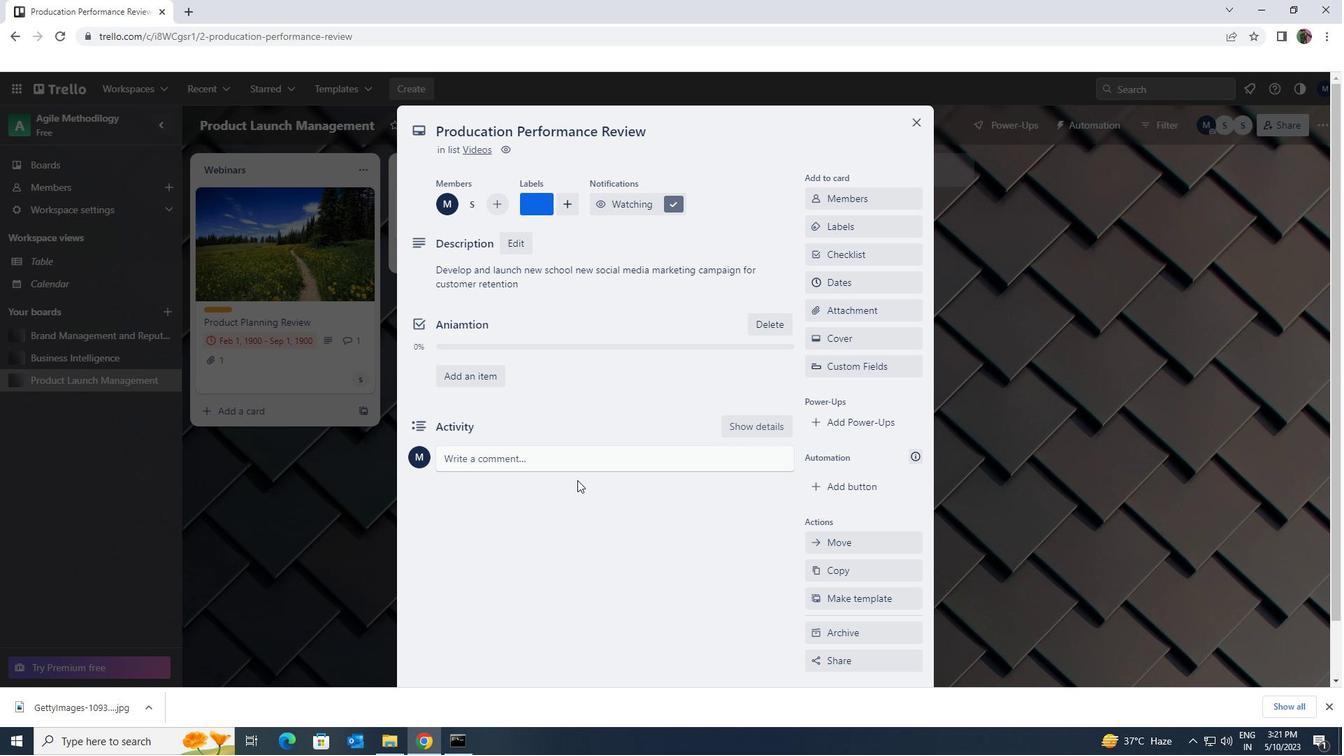 
Action: Mouse moved to (582, 404)
Screenshot: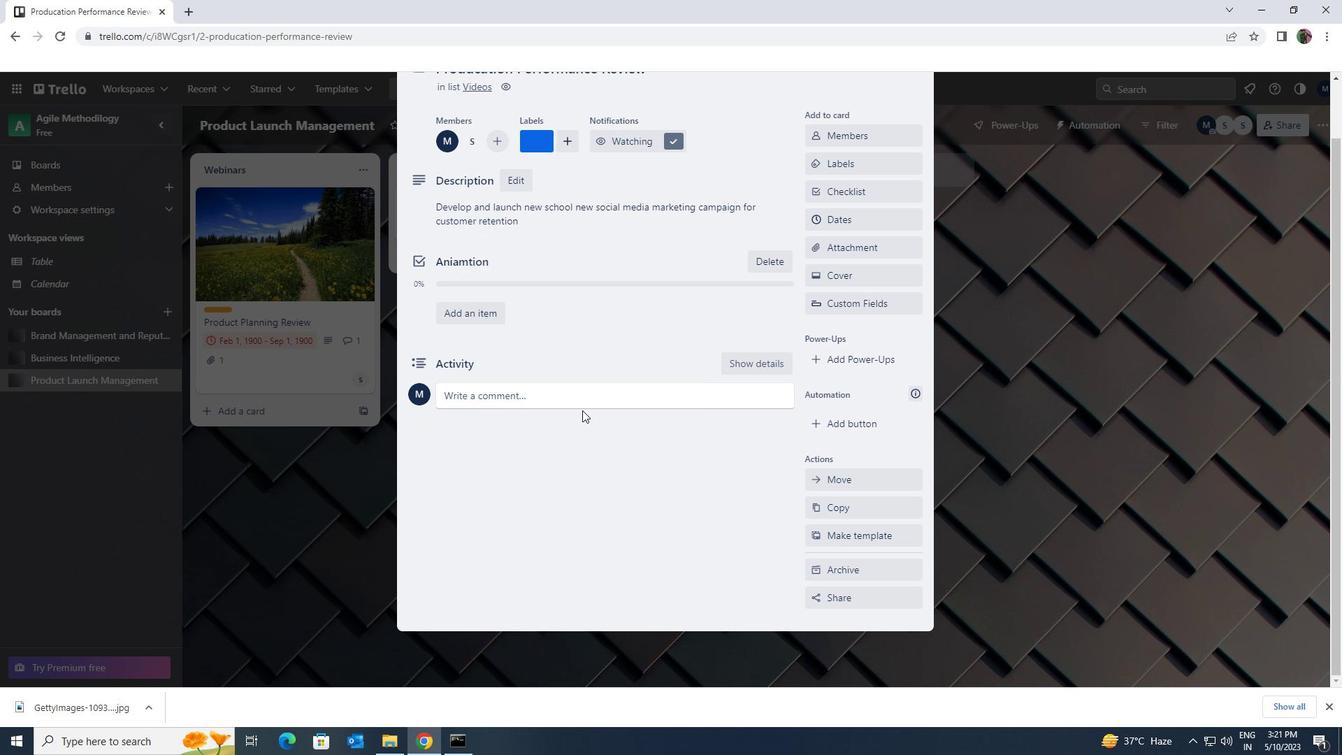 
Action: Mouse pressed left at (582, 404)
Screenshot: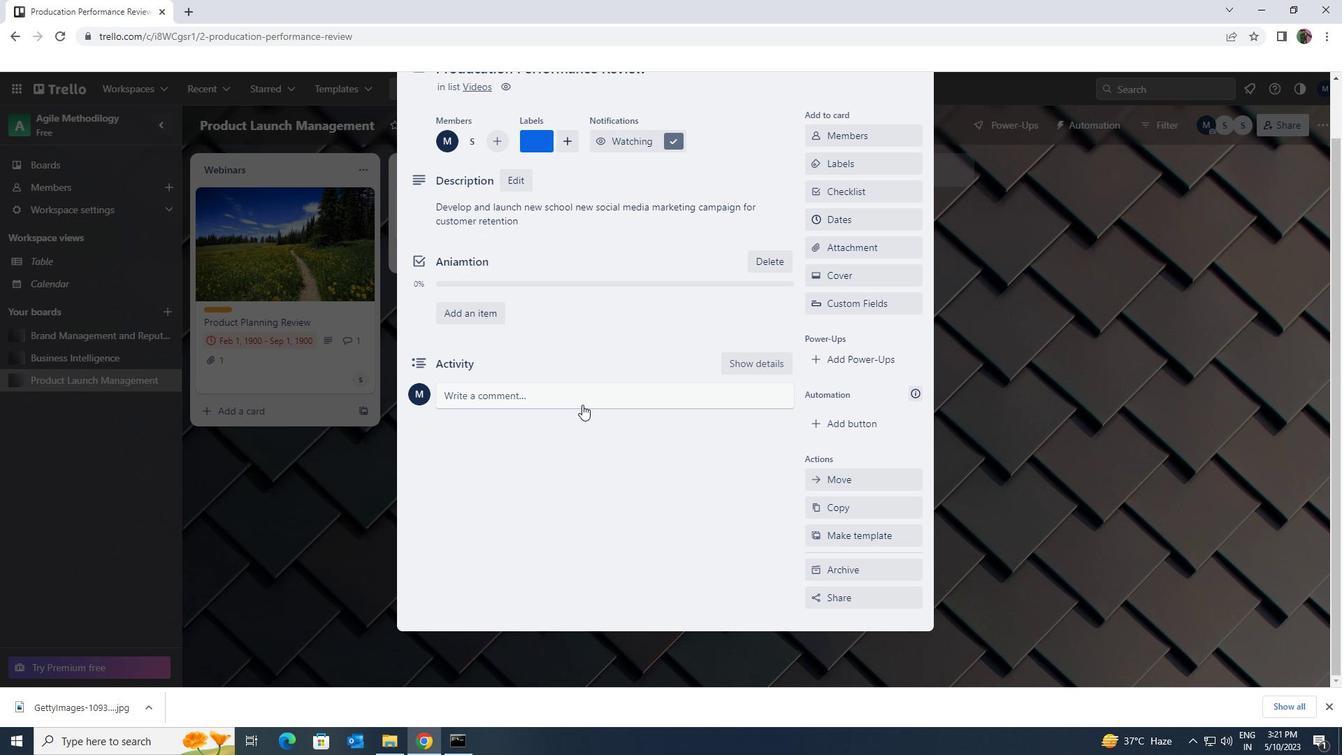 
Action: Mouse moved to (583, 408)
Screenshot: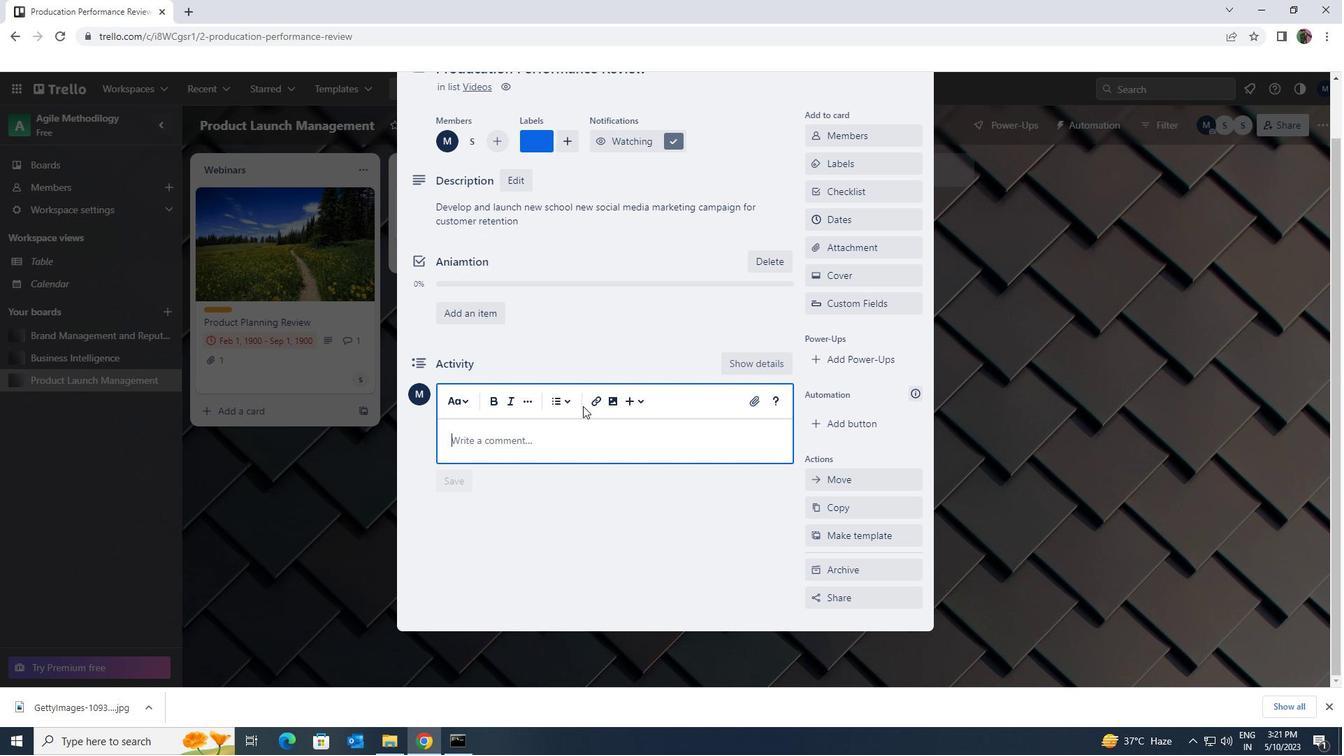 
Action: Key pressed <Key.shift>LET<Key.space>US<Key.space>MAKE<Key.space>SURE<Key.space>WE<Key.space>HAVE<Key.space>CLEAR<Key.space>COMMUNCATION<Key.space>CHANNELS<Key.space>IN<Key.space>PLACES<Key.space>FOR<Key.space>THIS<Key.space>TASK<Key.space>TO<Key.space>ENSURE<Key.space>TAHT<Key.space><Key.backspace><Key.backspace><Key.backspace><Key.backspace>HAT<Key.space>EVERYONE<Key.space>IS<Key.space>NTHE<Key.space><Key.backspace><Key.backspace><Key.backspace><Key.backspace><Key.backspace>THE<Key.space>SAME<Key.space>PAGE<Key.space>
Screenshot: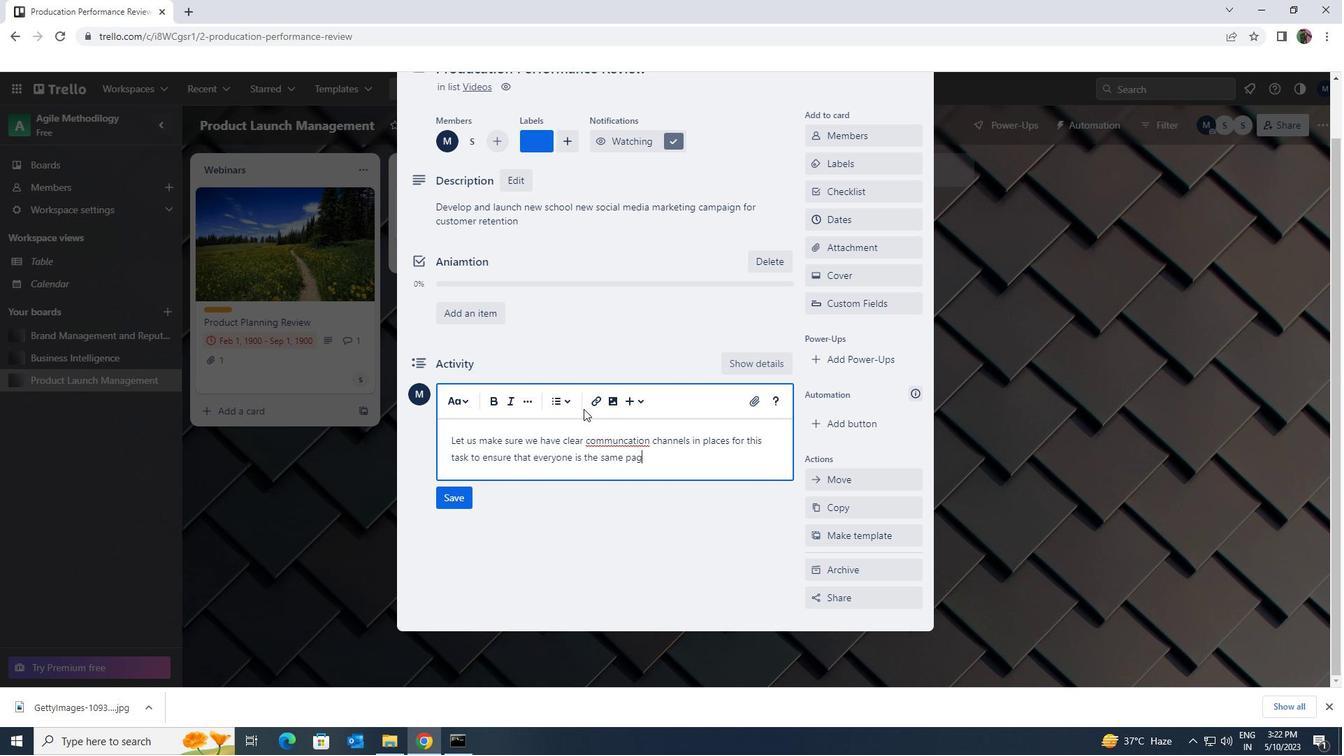 
Action: Mouse moved to (455, 500)
Screenshot: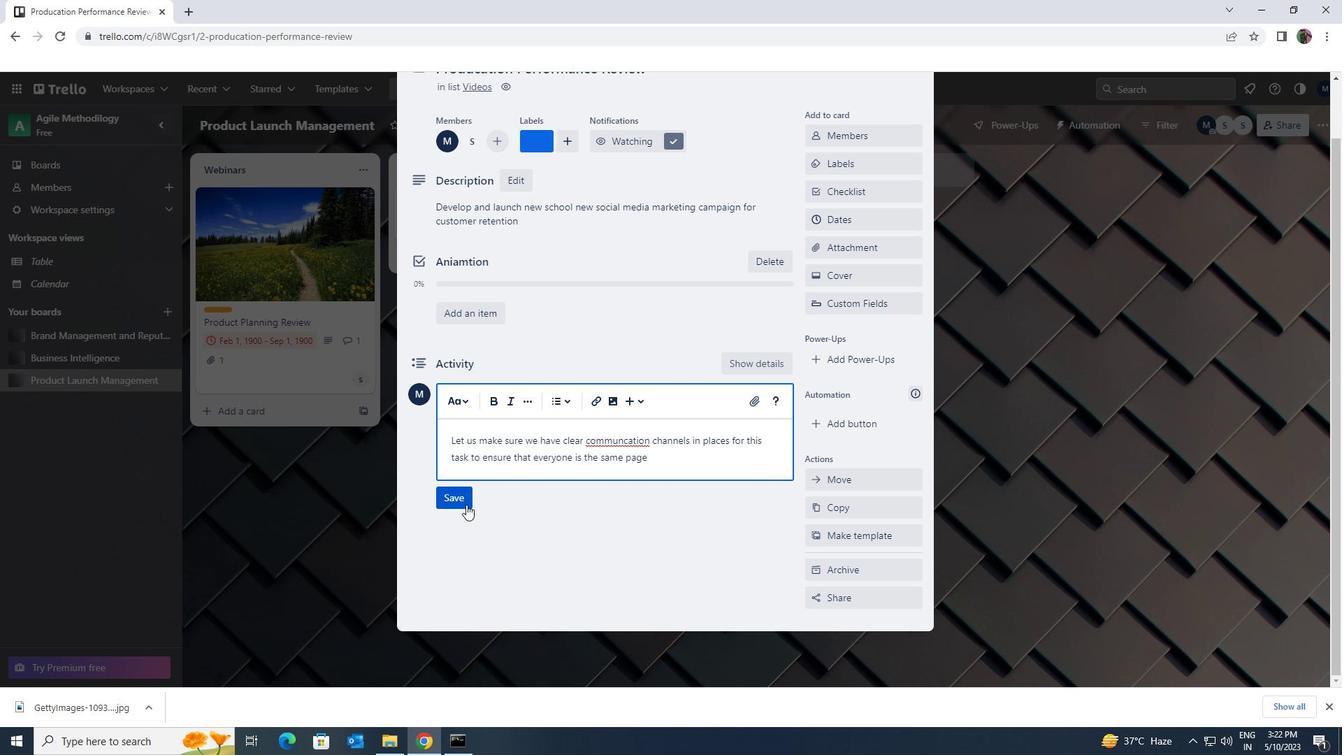
Action: Mouse pressed left at (455, 500)
Screenshot: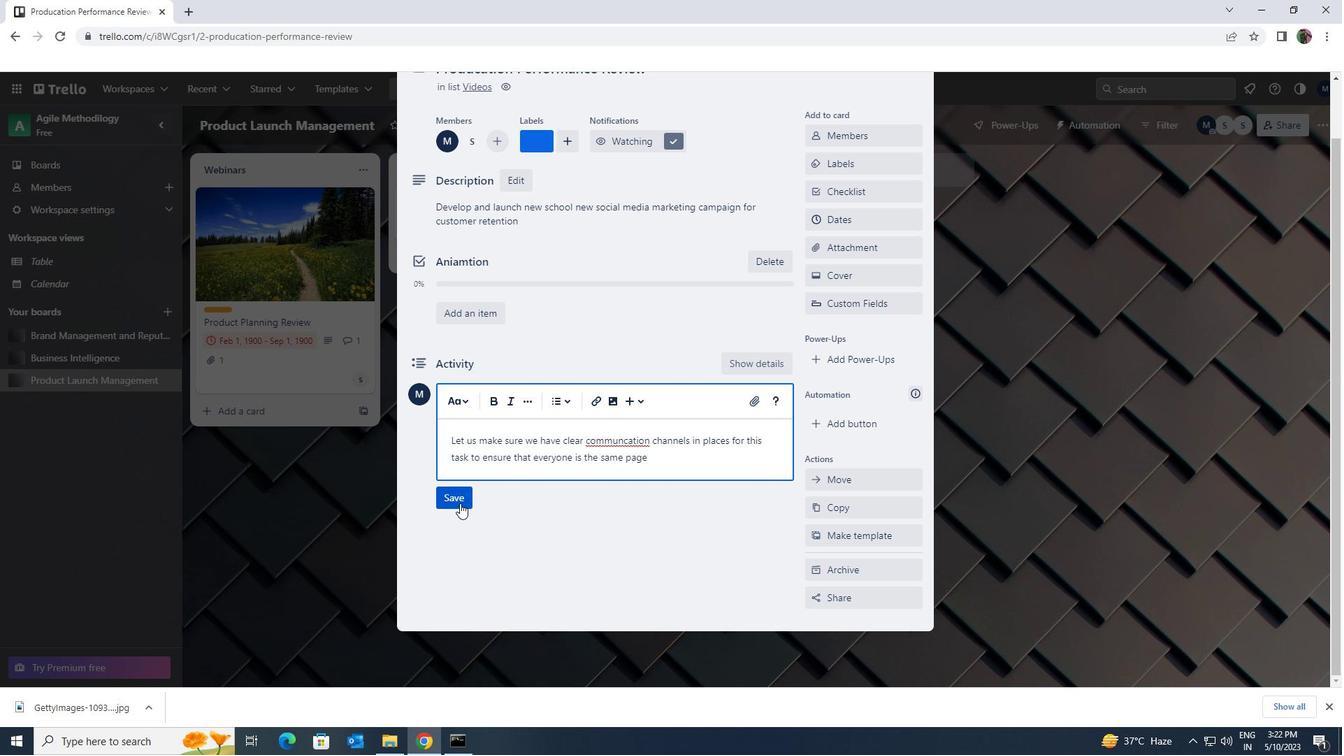 
Action: Mouse moved to (820, 218)
Screenshot: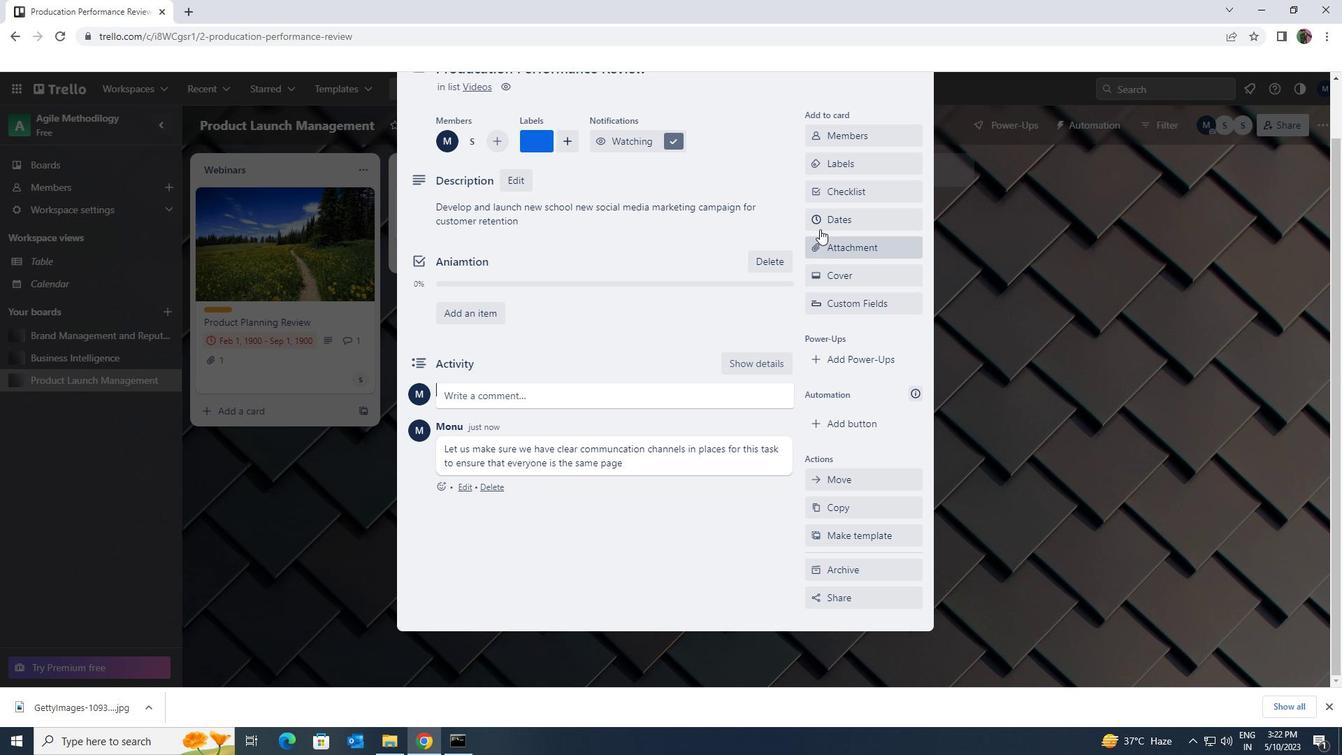 
Action: Mouse pressed left at (820, 218)
Screenshot: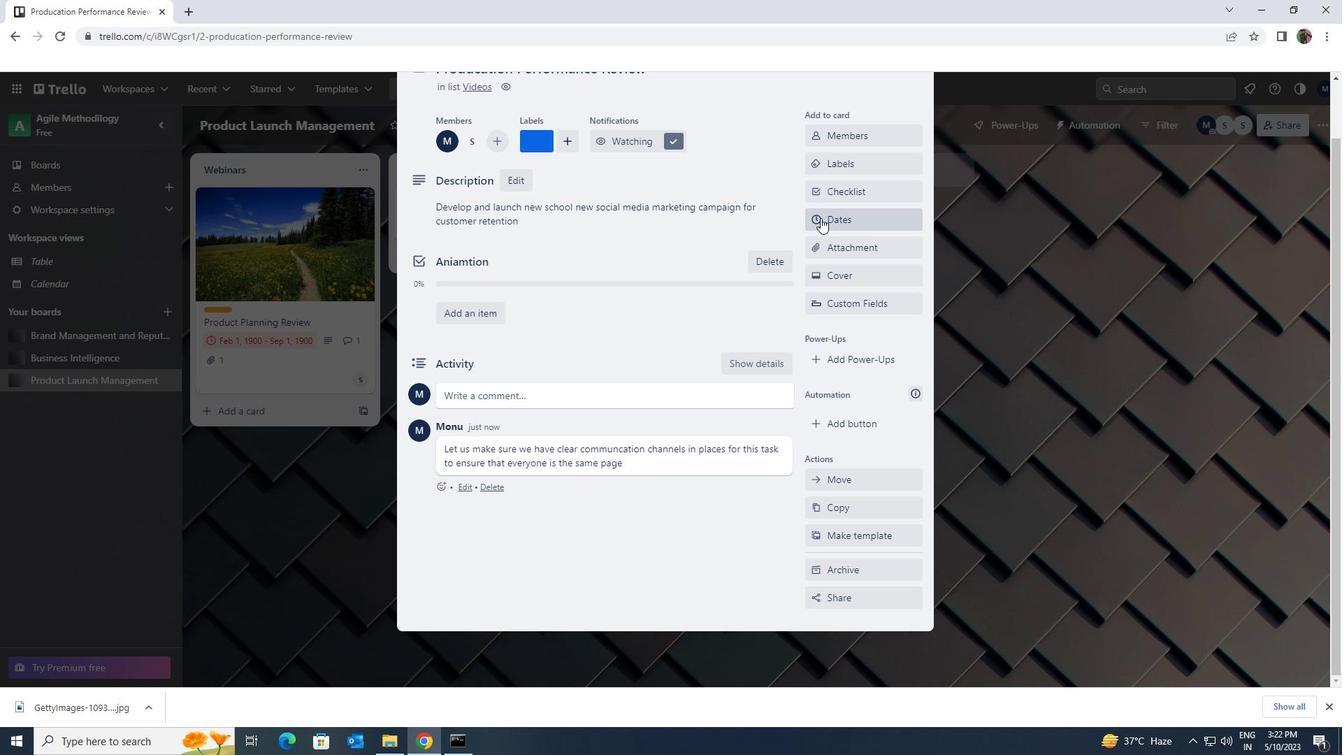 
Action: Mouse moved to (822, 378)
Screenshot: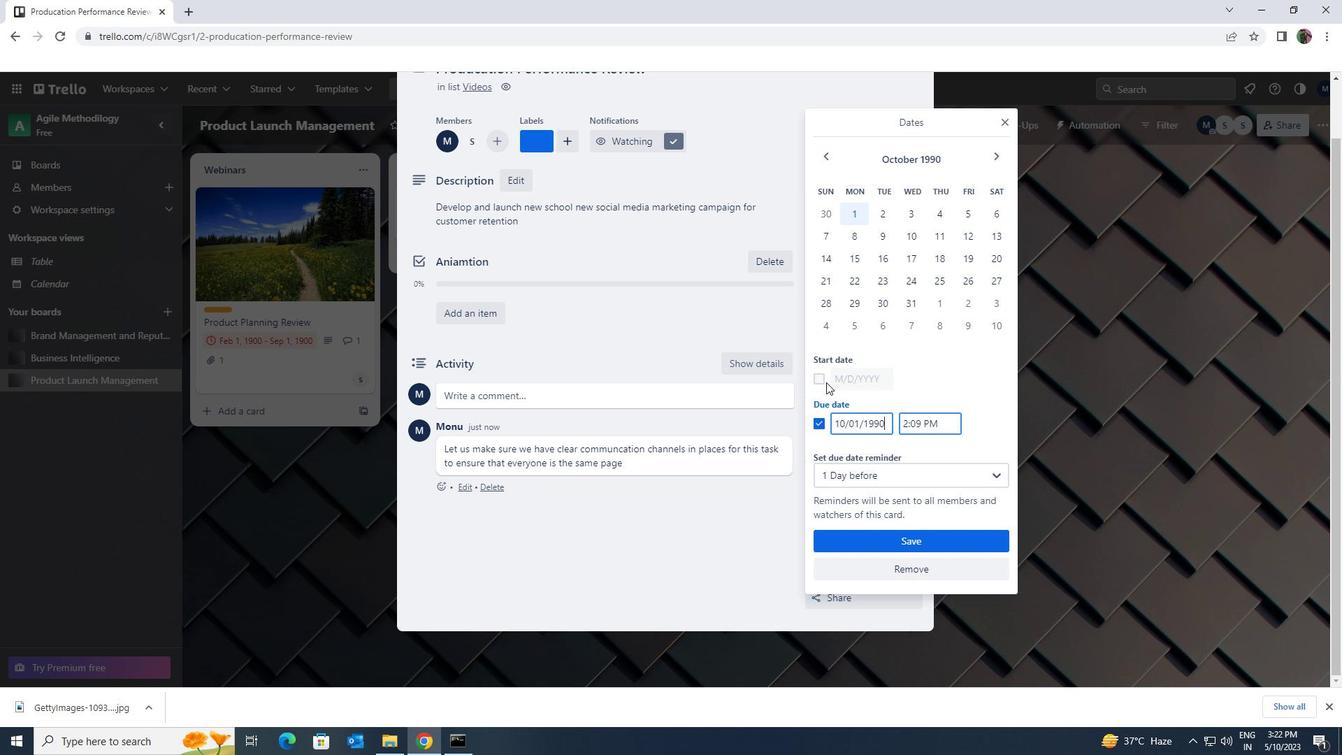 
Action: Mouse pressed left at (822, 378)
Screenshot: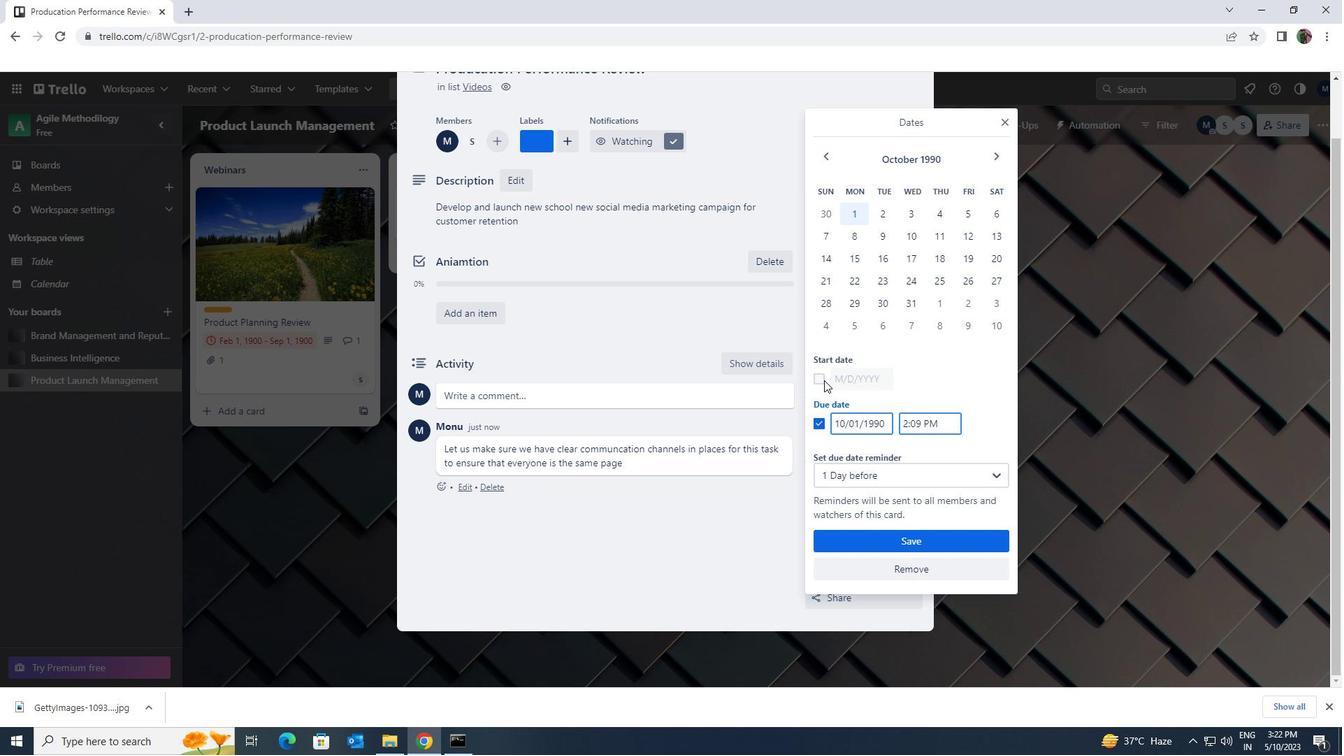 
Action: Mouse moved to (882, 378)
Screenshot: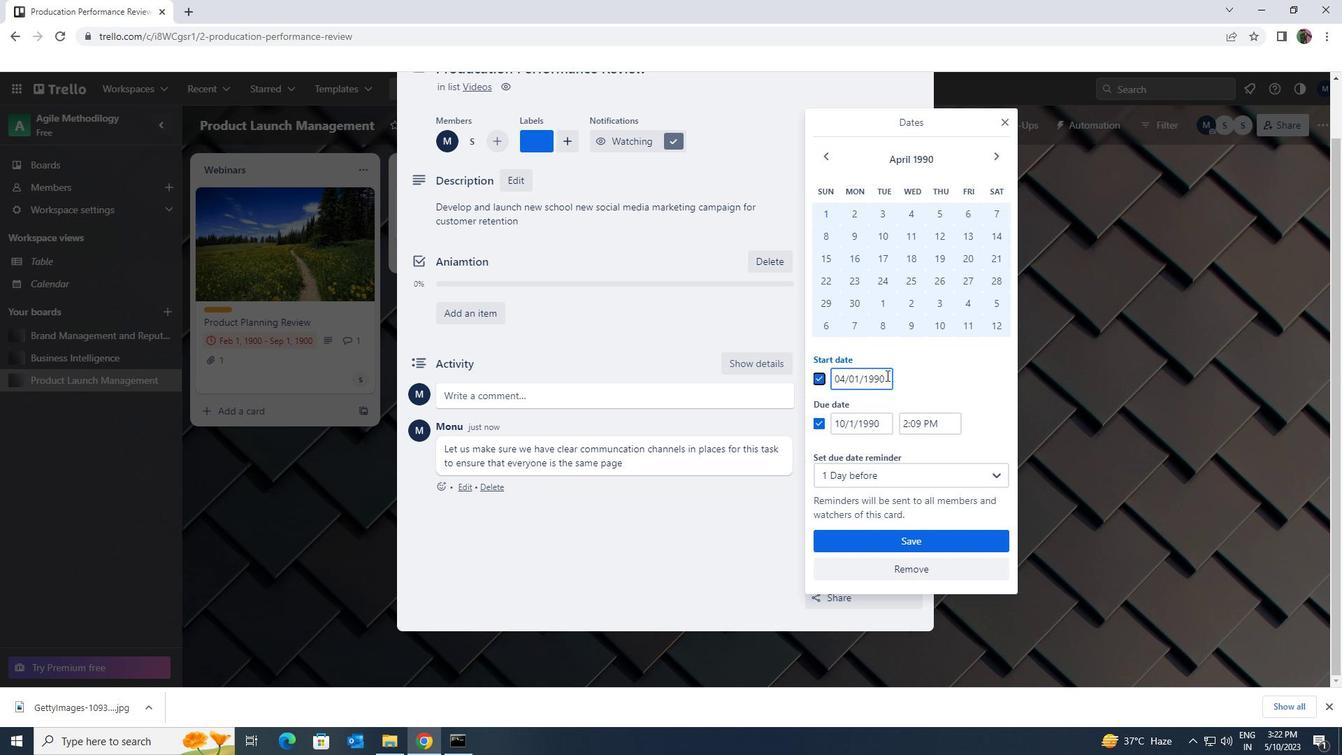 
Action: Mouse pressed left at (882, 378)
Screenshot: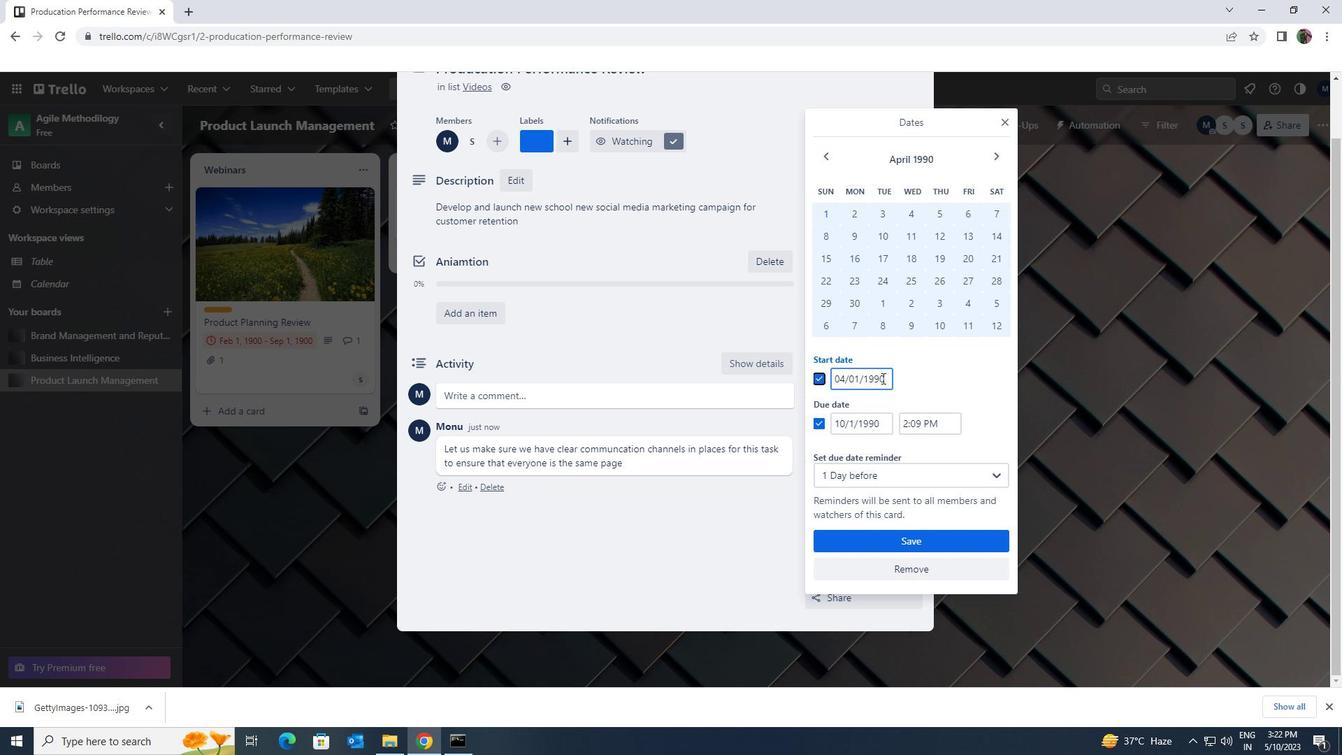 
Action: Mouse moved to (841, 373)
Screenshot: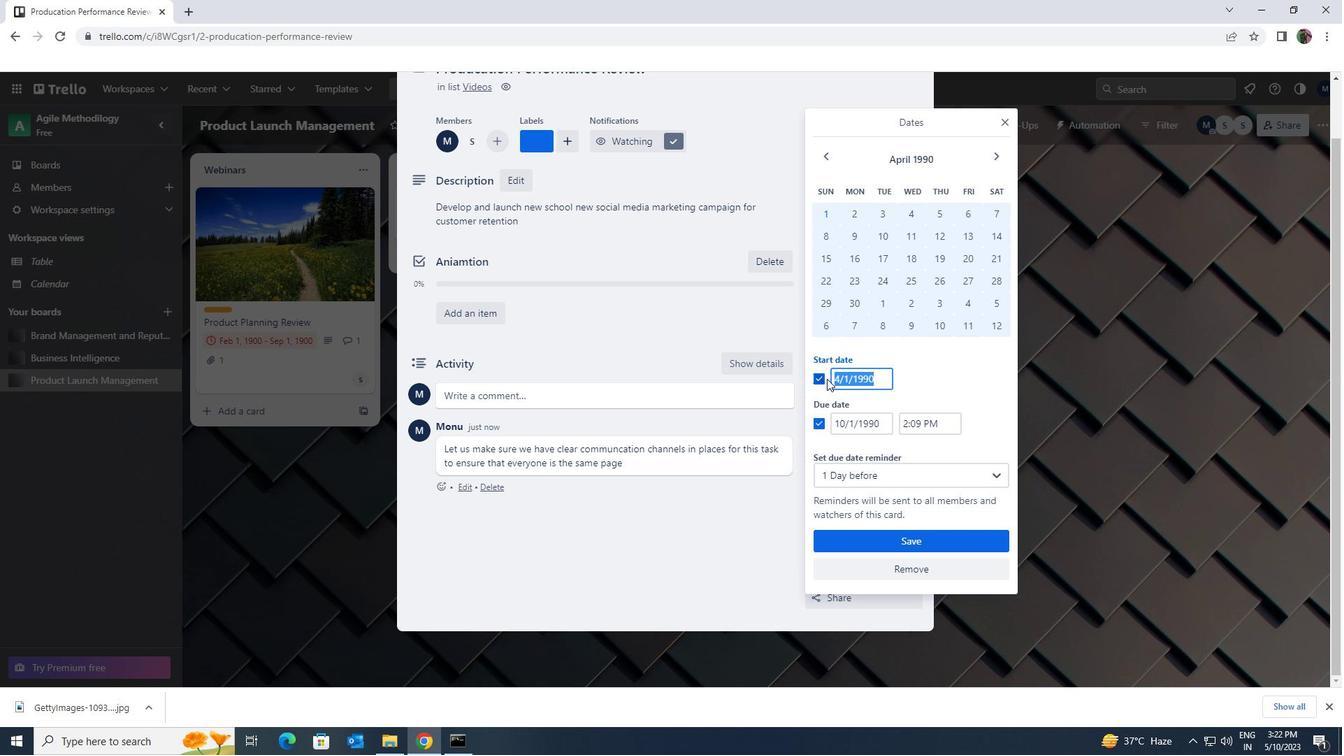 
Action: Key pressed 5/1/1900
Screenshot: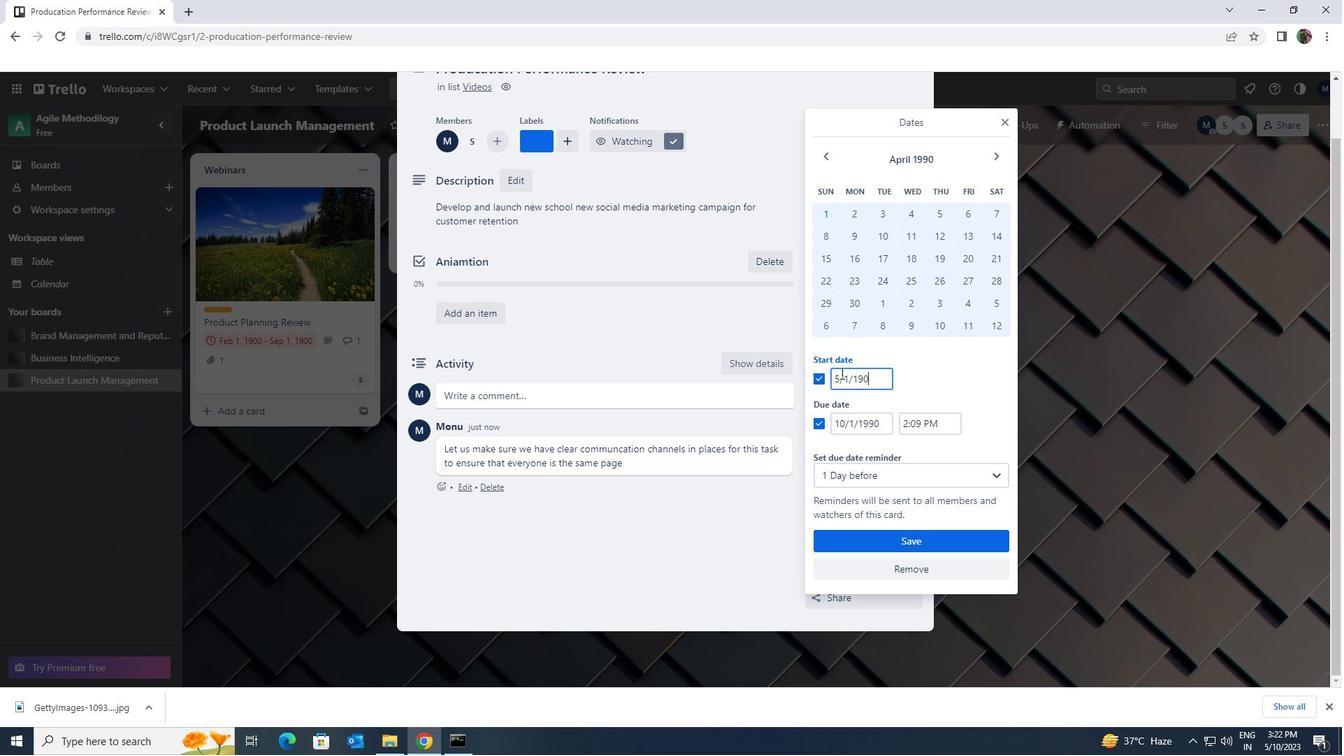 
Action: Mouse moved to (880, 422)
Screenshot: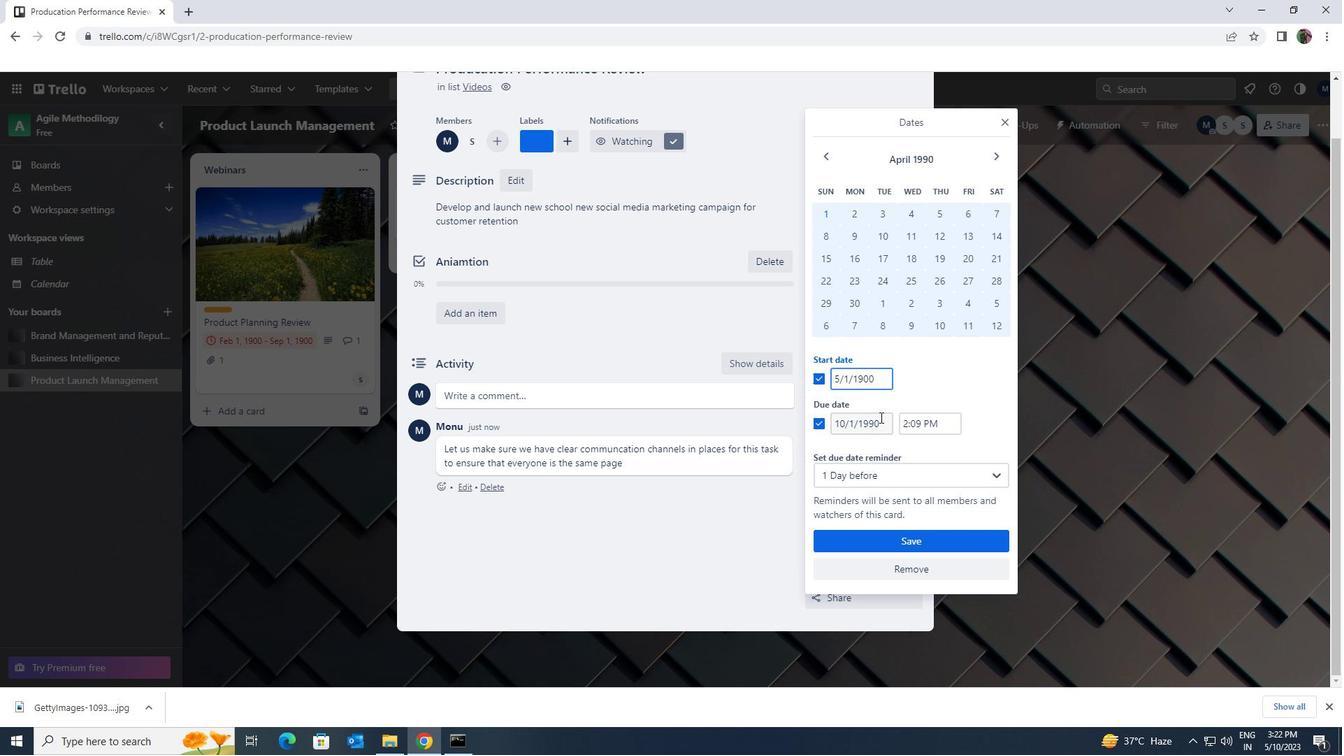 
Action: Mouse pressed left at (880, 422)
Screenshot: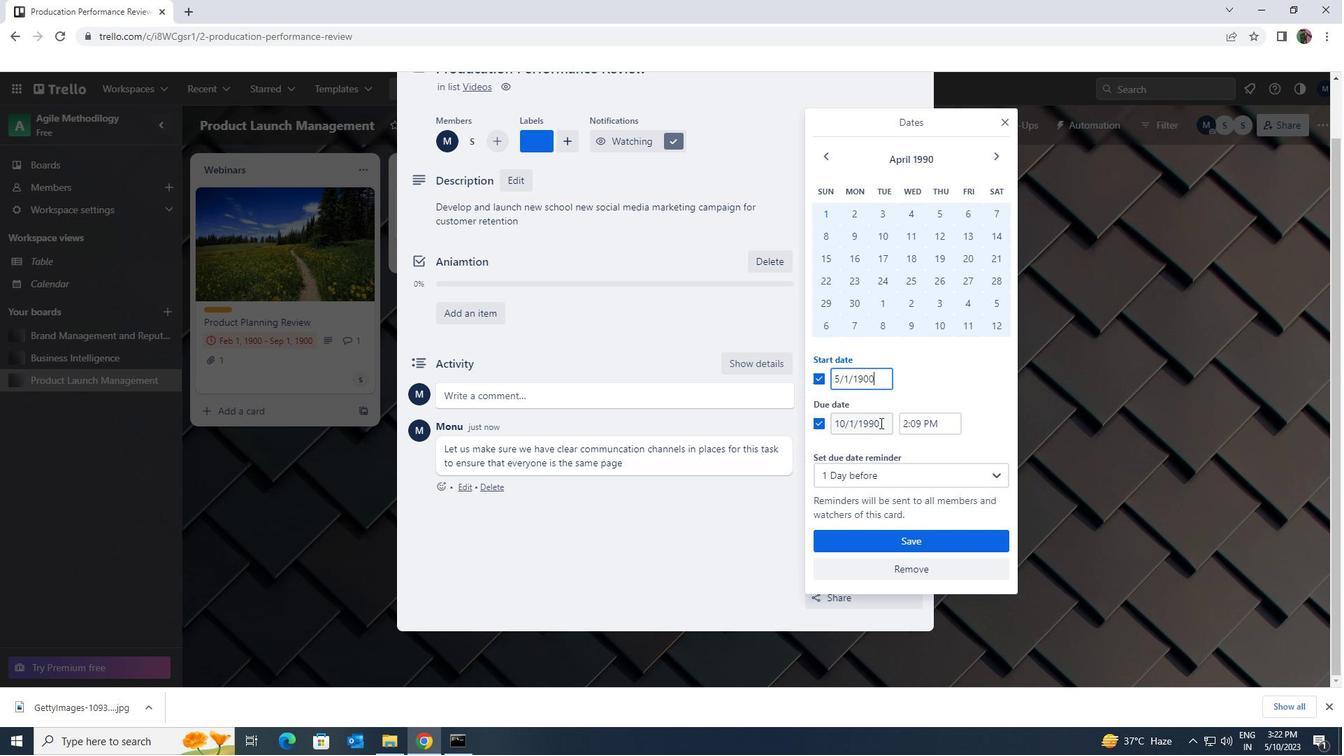 
Action: Mouse moved to (837, 429)
Screenshot: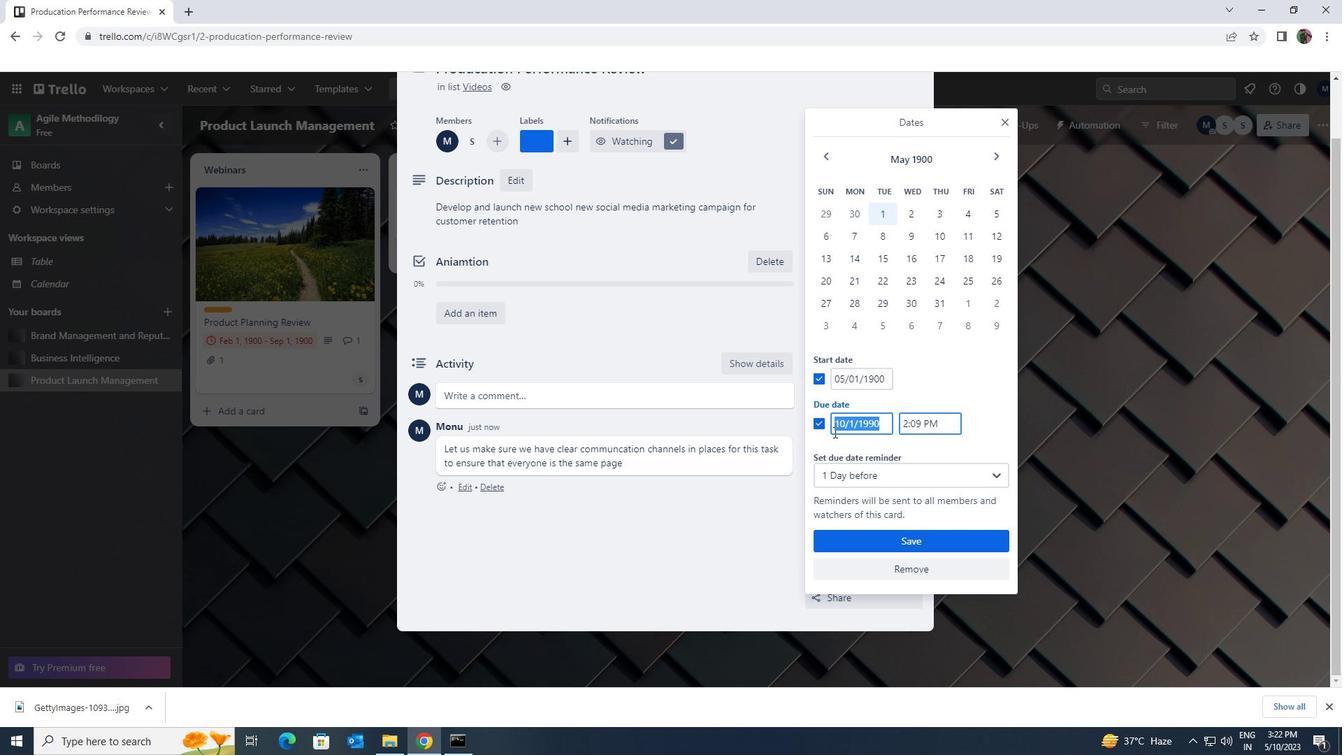 
Action: Key pressed 12/1/1900
Screenshot: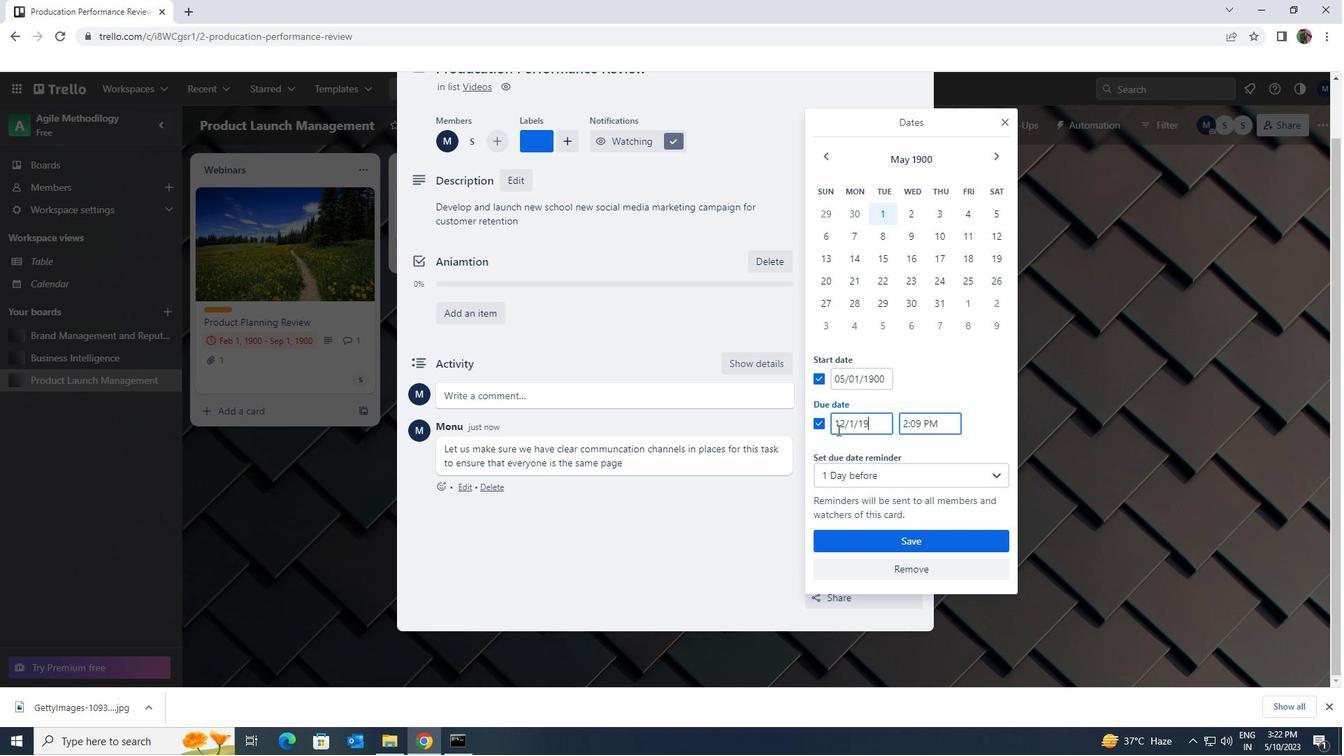 
Action: Mouse moved to (908, 536)
Screenshot: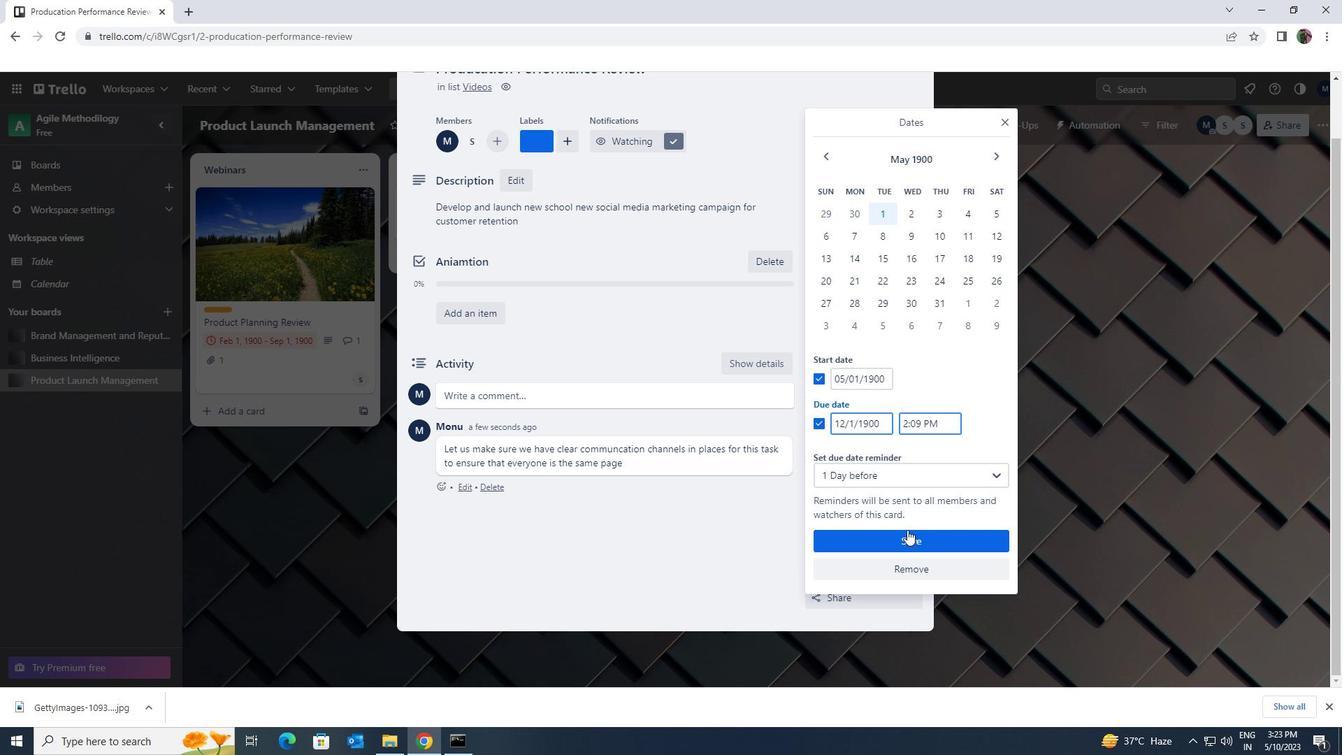 
Action: Mouse pressed left at (908, 536)
Screenshot: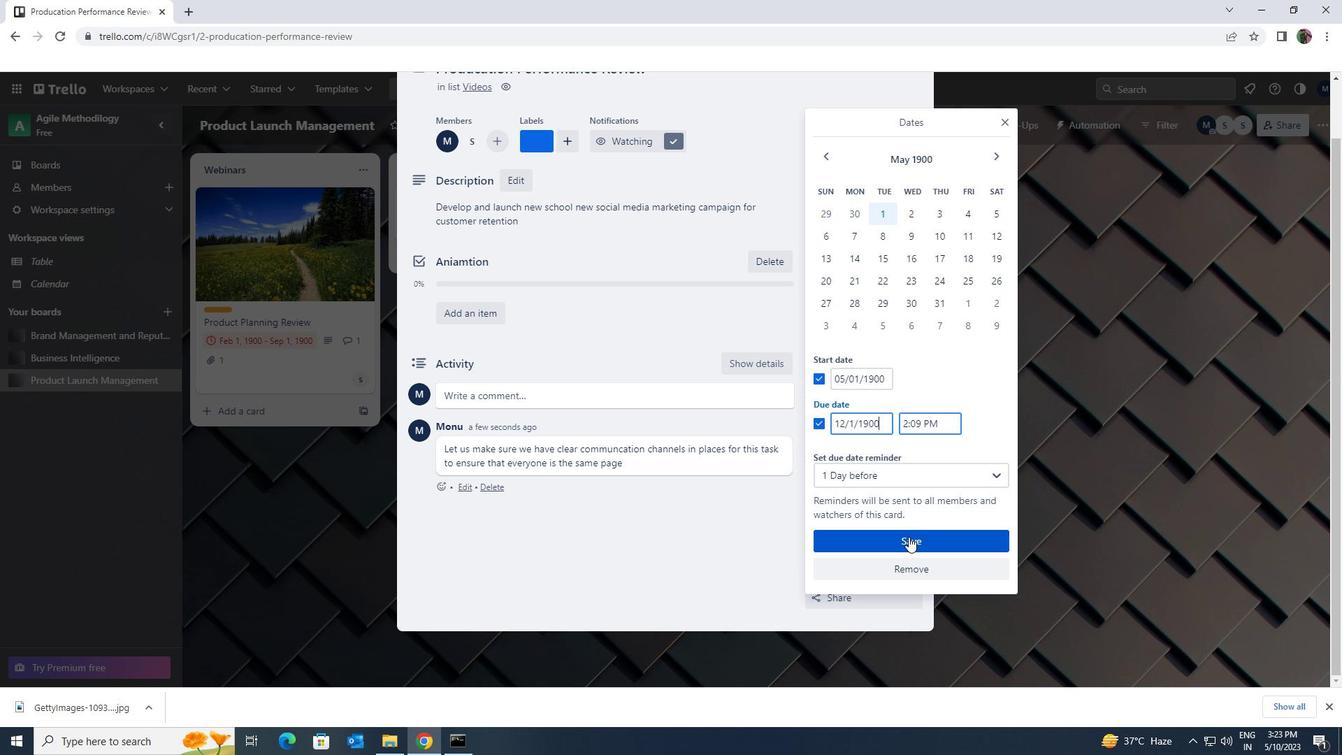 
